 Task: Open a blank sheet, save the file as _x000D_
Pablo.doc Insert a picture of '_x000D_
Pablo Picasso'with name   _x000D_
Pablo Picasso.png  Change shape height to 4.5 select the picture, apply border and shading with setting Box, style Three thick line, color Dark Blue and width 1 pt
Action: Key pressed ctrl+N
Screenshot: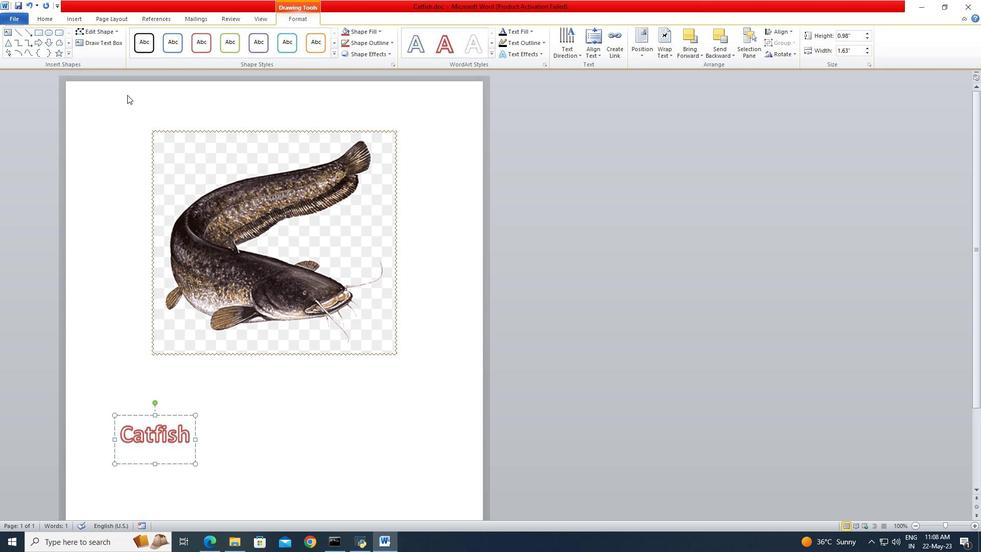 
Action: Mouse moved to (20, 21)
Screenshot: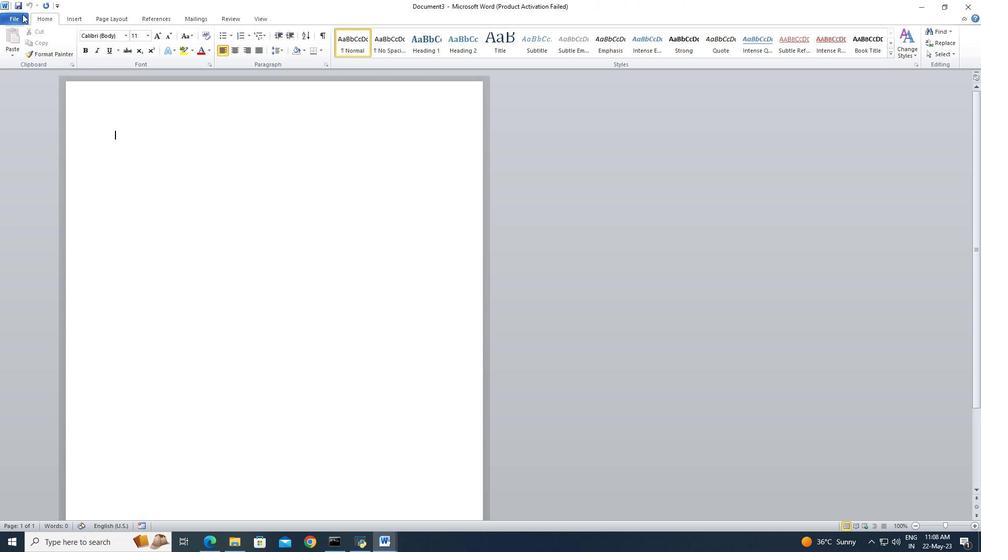 
Action: Mouse pressed left at (20, 21)
Screenshot: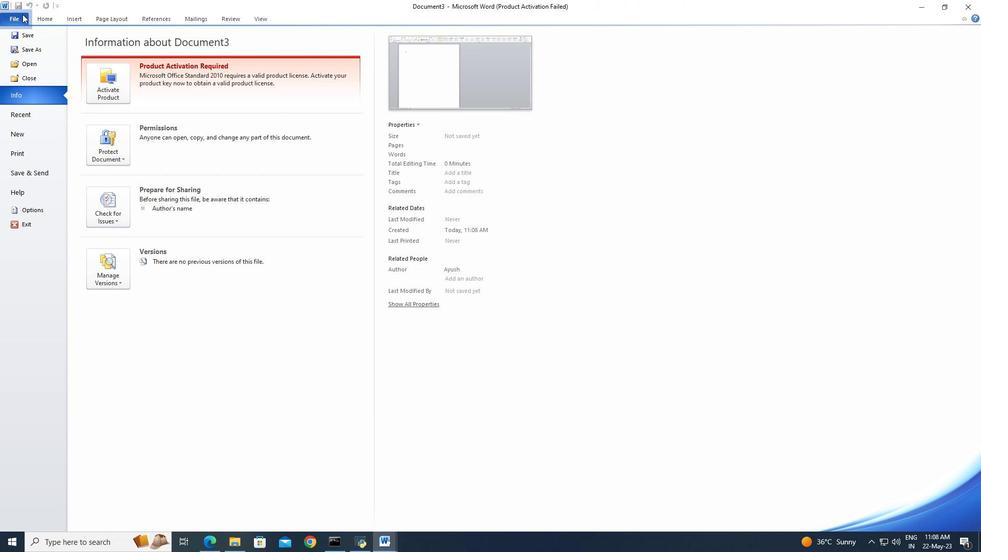 
Action: Mouse moved to (26, 50)
Screenshot: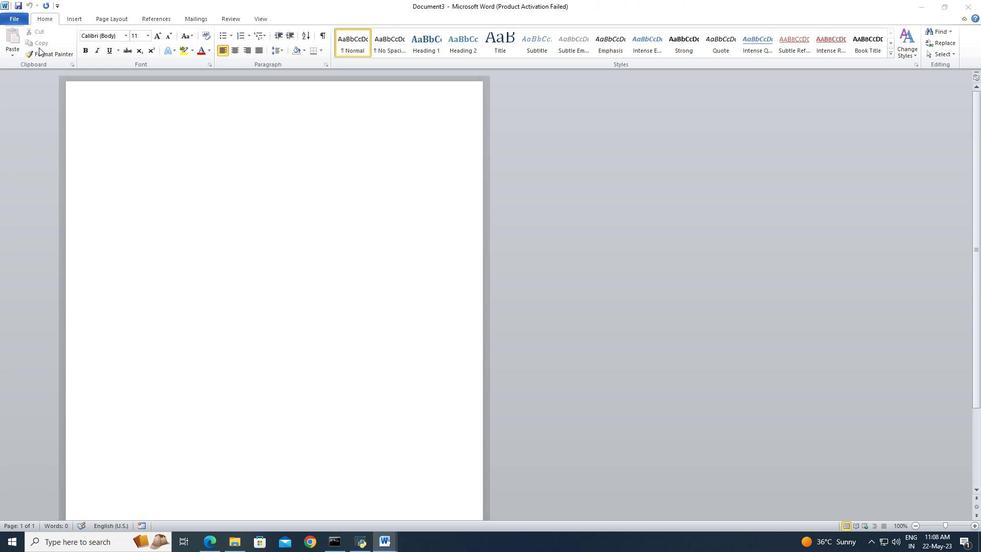 
Action: Mouse pressed left at (26, 50)
Screenshot: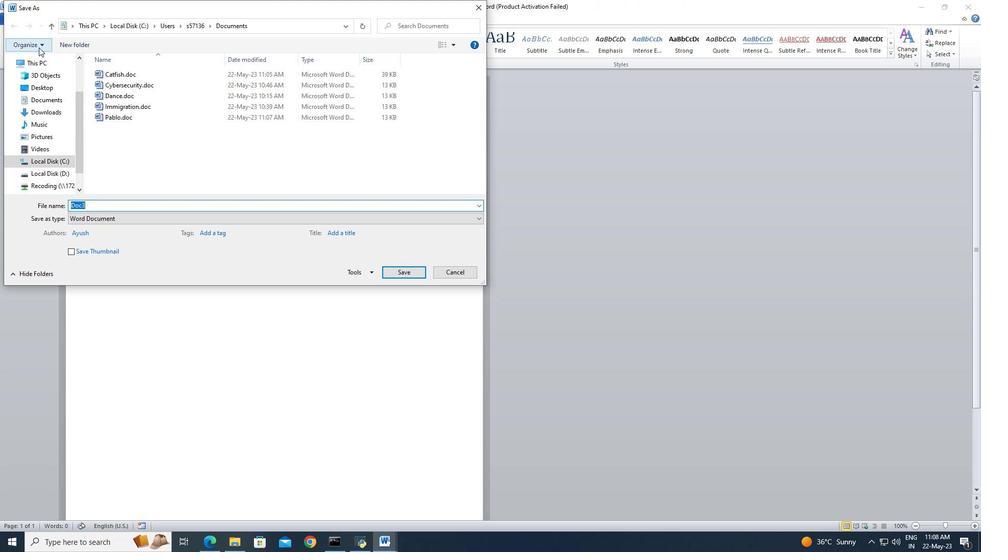 
Action: Key pressed <Key.shift>Pablo.doc
Screenshot: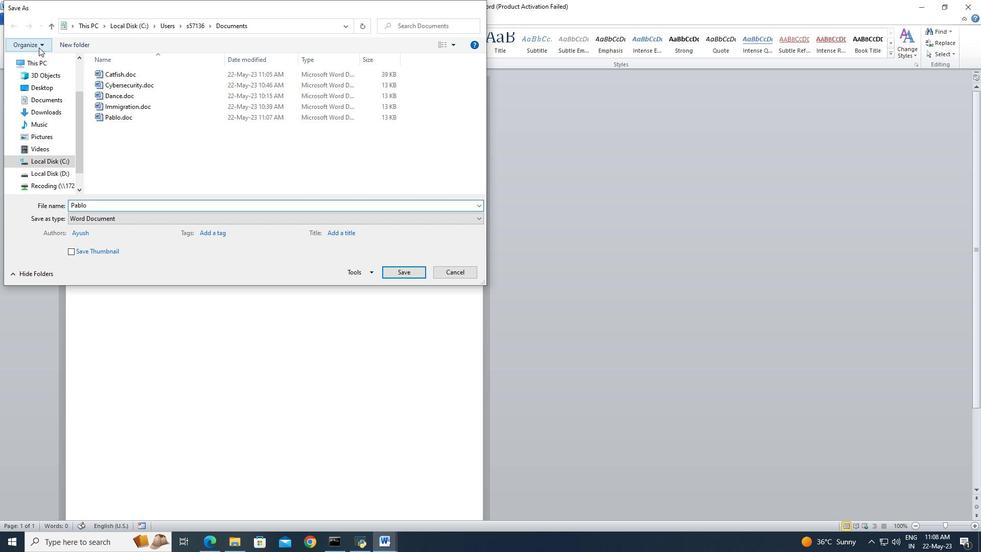 
Action: Mouse moved to (406, 276)
Screenshot: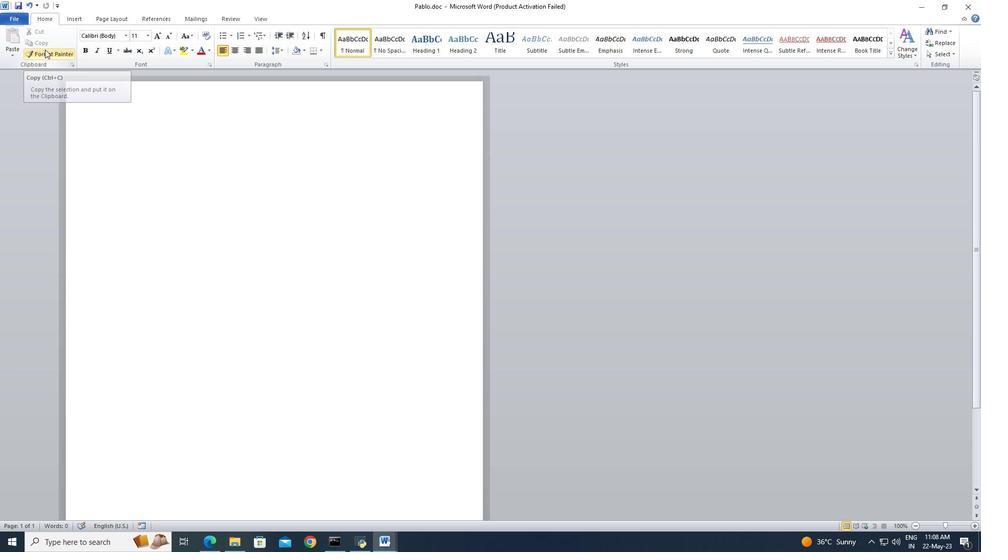 
Action: Mouse pressed left at (406, 276)
Screenshot: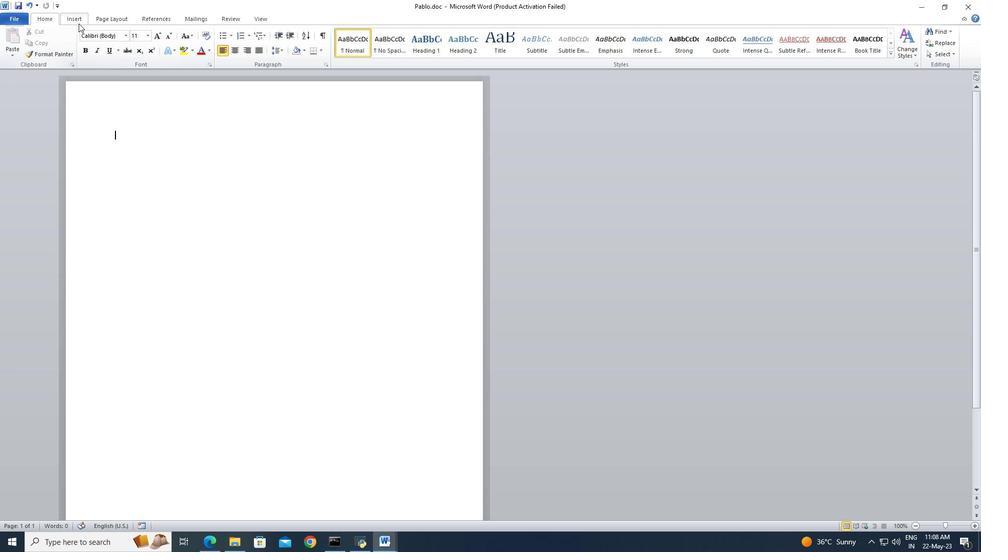 
Action: Mouse moved to (77, 19)
Screenshot: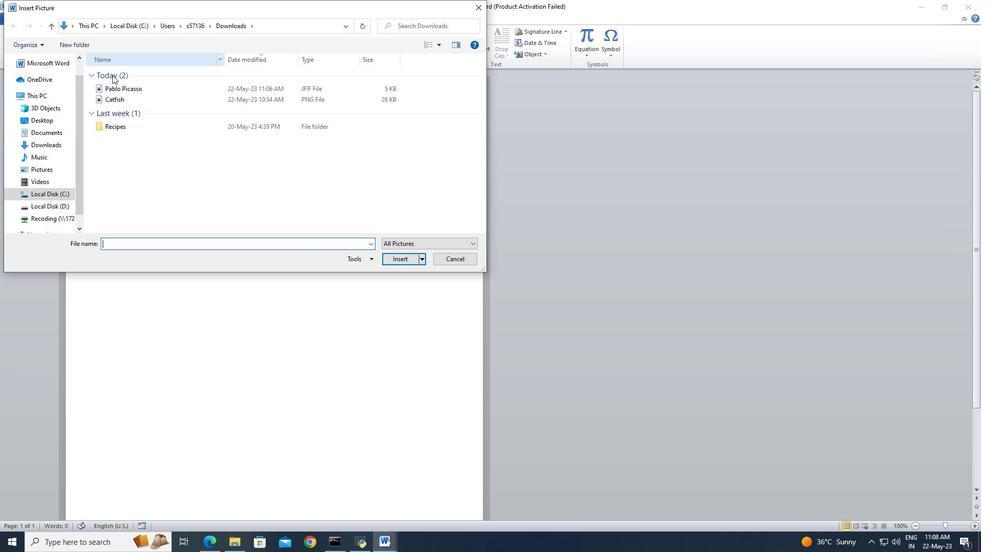 
Action: Mouse pressed left at (77, 19)
Screenshot: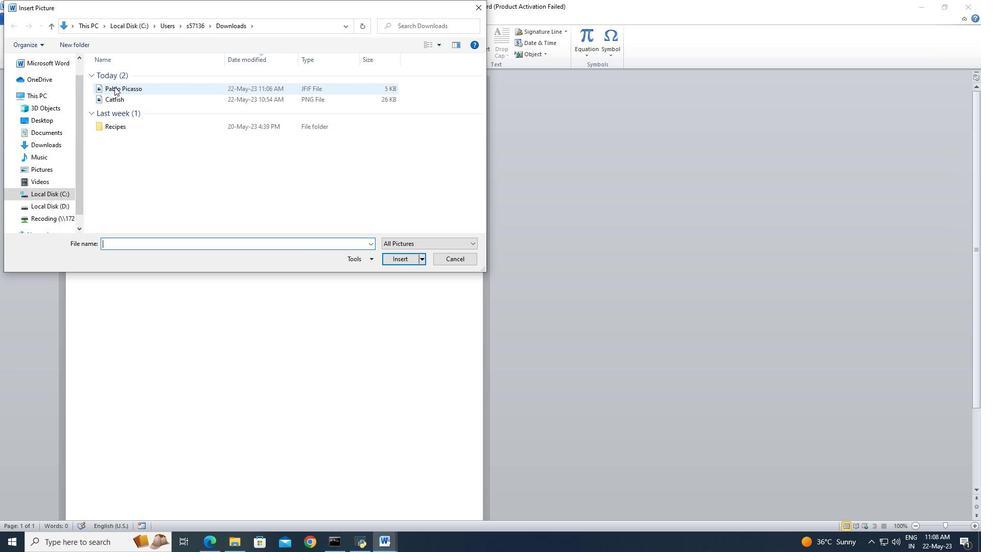 
Action: Mouse moved to (105, 51)
Screenshot: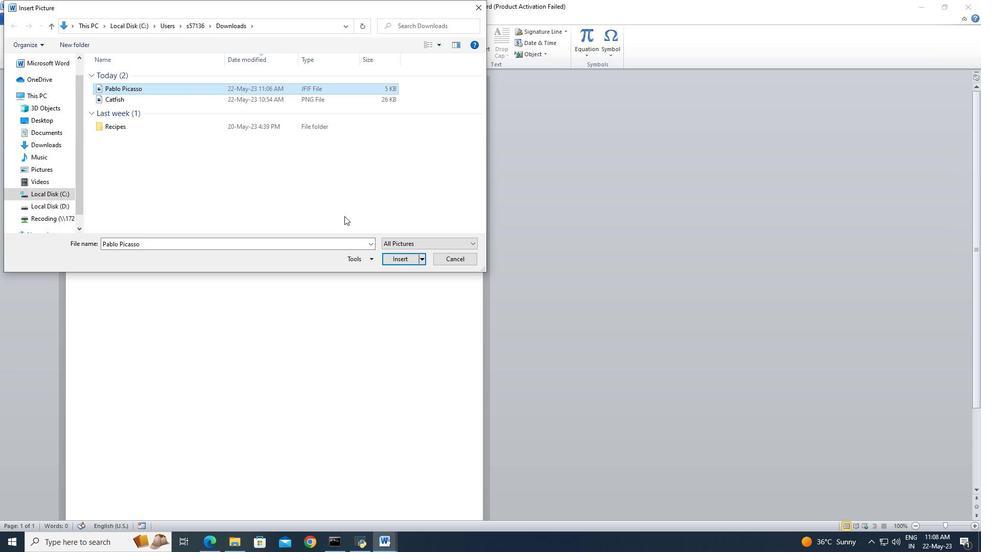 
Action: Mouse pressed left at (105, 51)
Screenshot: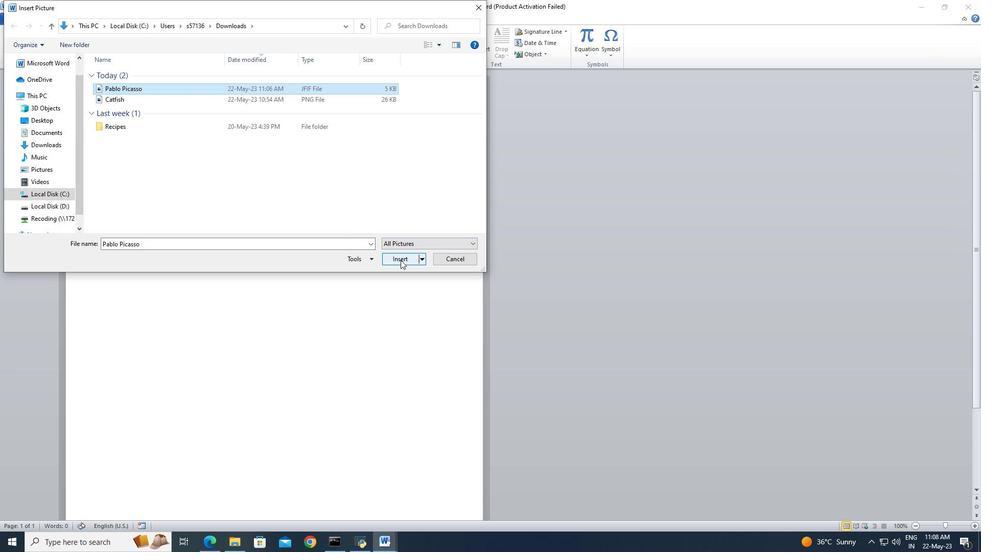 
Action: Mouse moved to (469, 260)
Screenshot: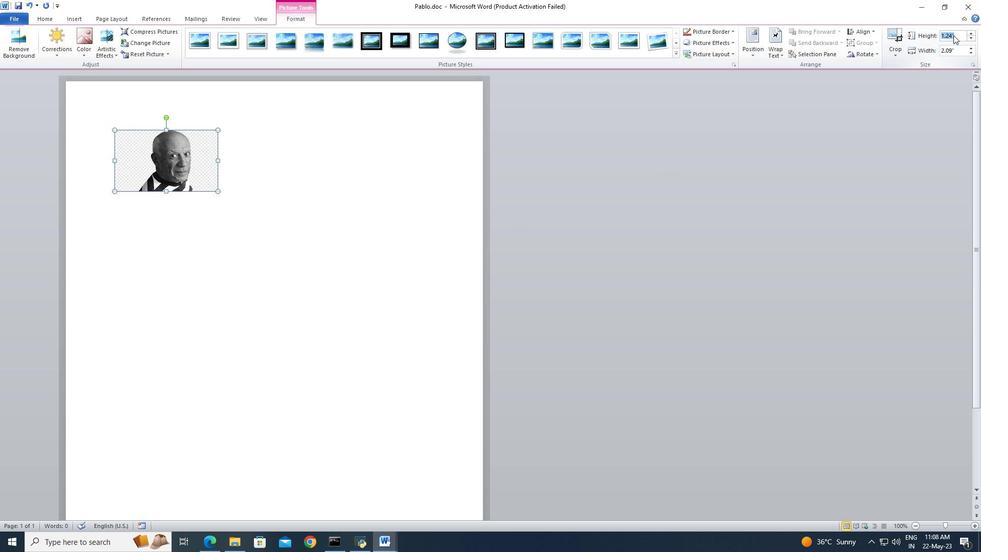 
Action: Mouse pressed left at (469, 260)
Screenshot: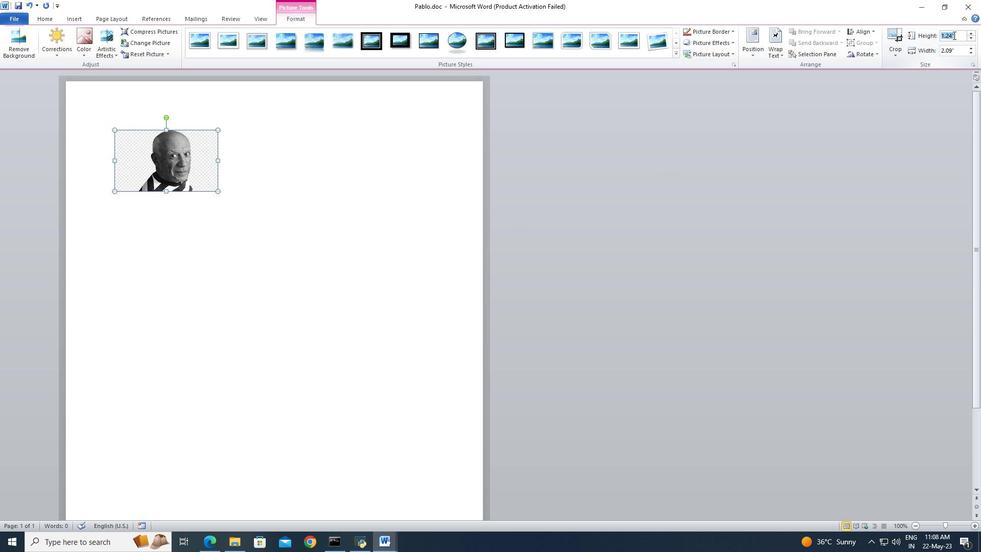 
Action: Mouse moved to (369, 228)
Screenshot: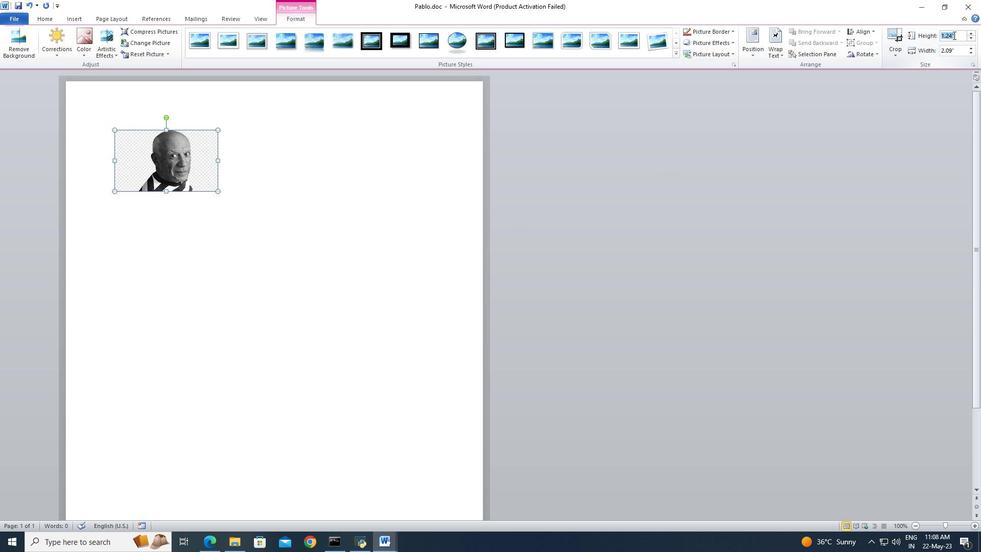 
Action: Key pressed ctrl+N
Screenshot: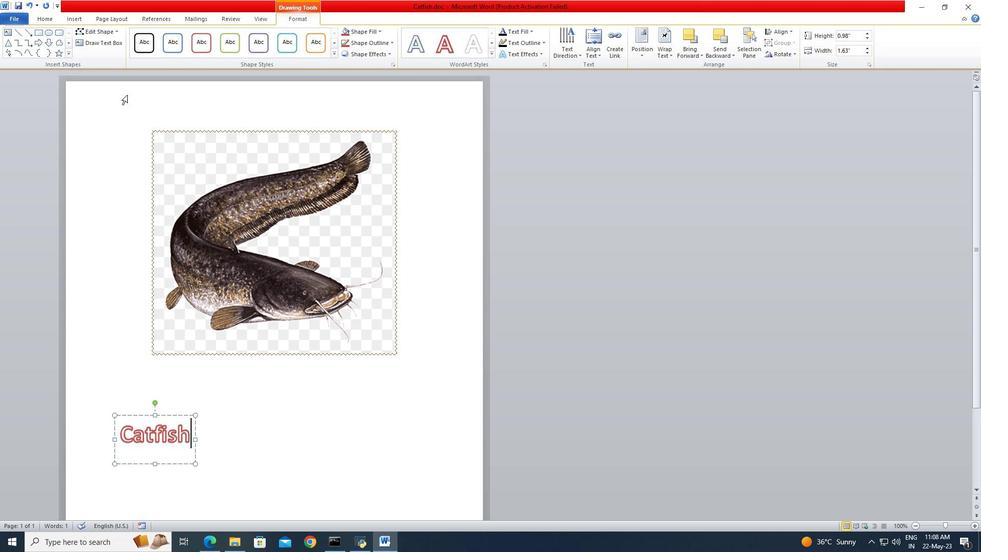 
Action: Mouse moved to (22, 14)
Screenshot: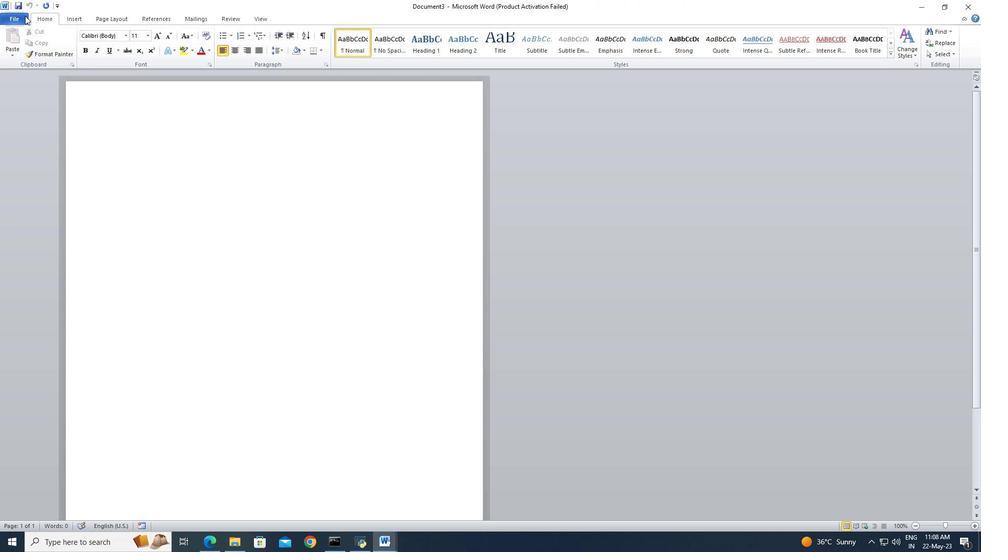 
Action: Mouse pressed left at (22, 14)
Screenshot: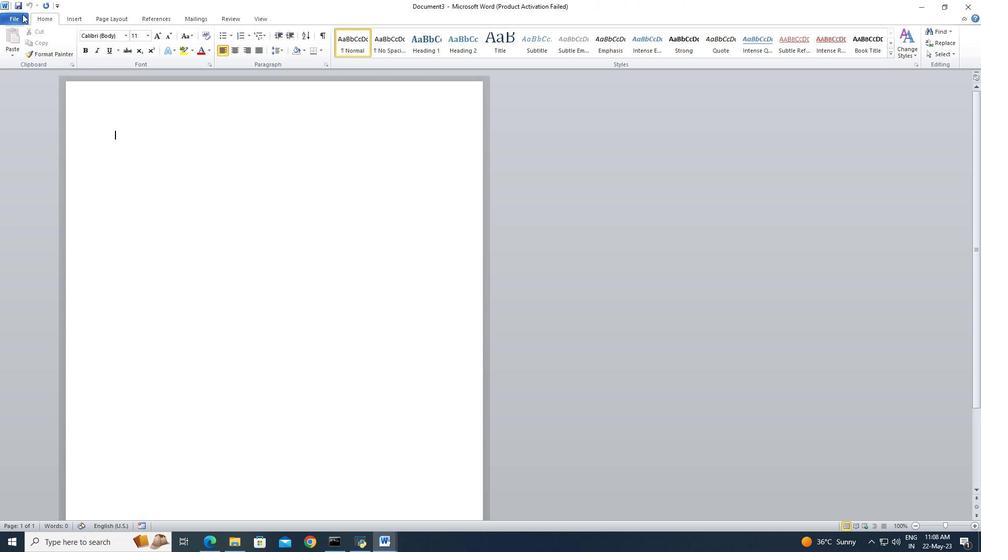 
Action: Mouse moved to (38, 47)
Screenshot: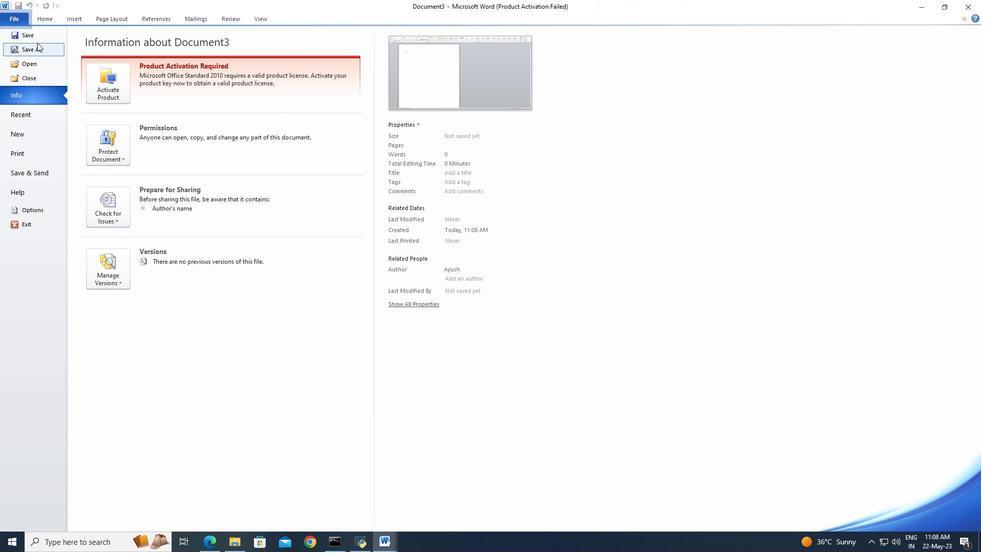 
Action: Mouse pressed left at (38, 47)
Screenshot: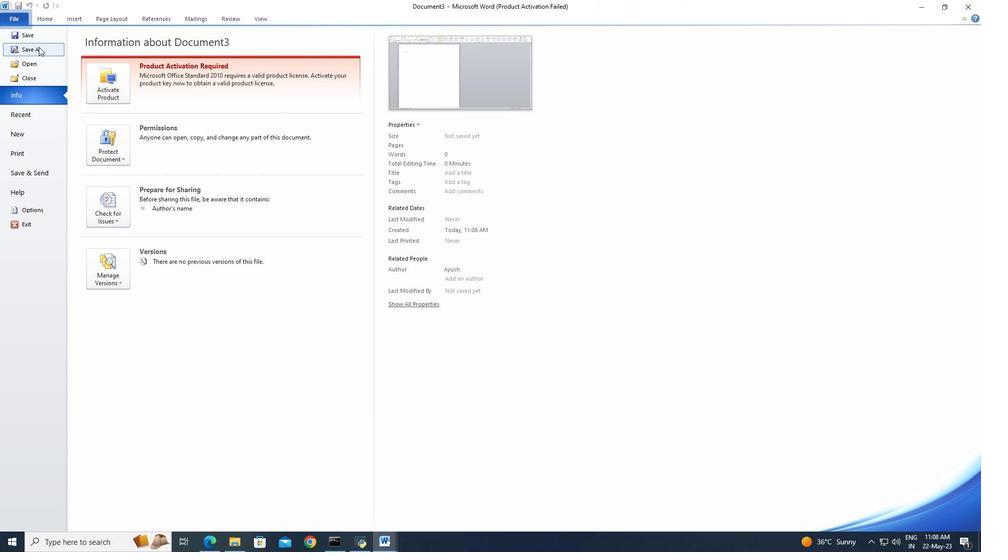
Action: Key pressed <Key.shift>Pablo.doc<Key.enter>
Screenshot: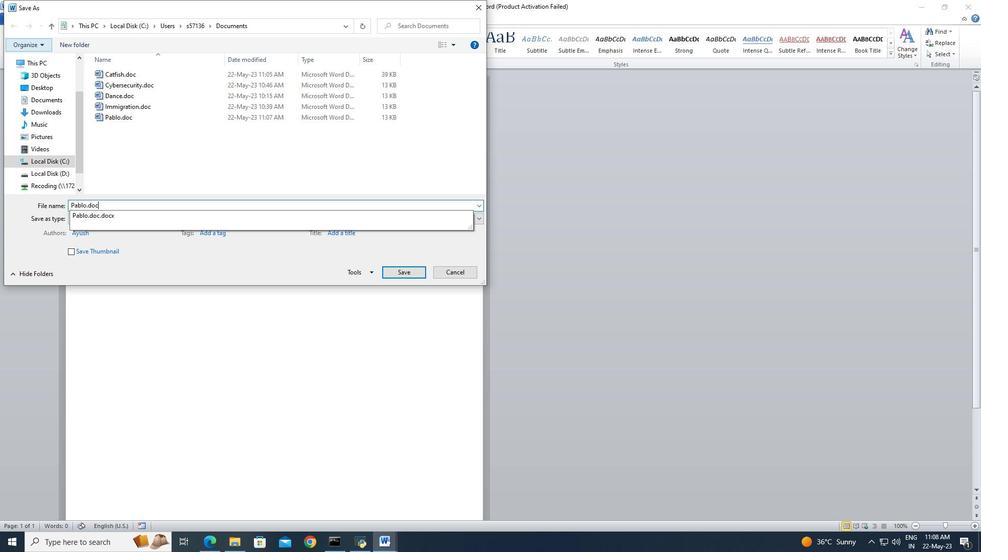 
Action: Mouse moved to (79, 17)
Screenshot: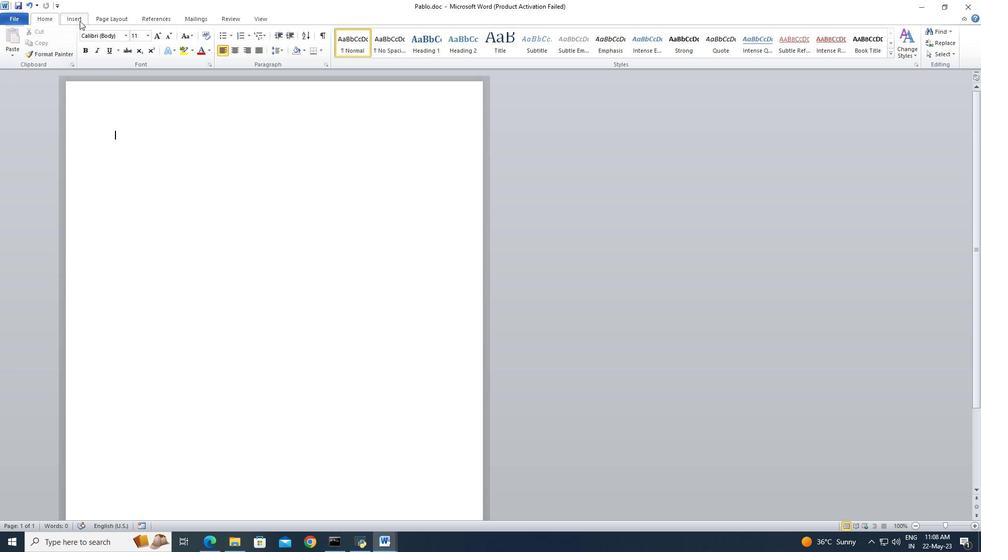 
Action: Mouse pressed left at (79, 17)
Screenshot: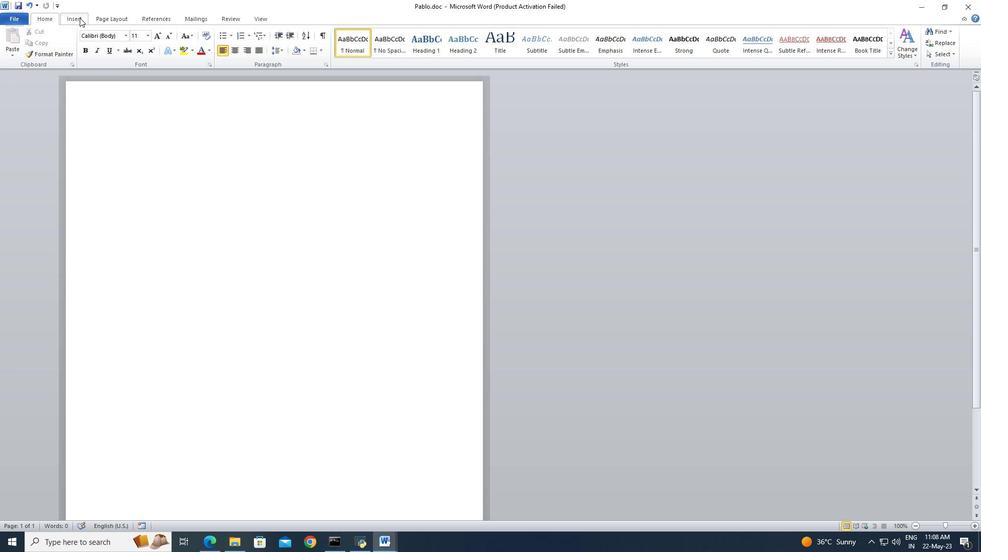 
Action: Mouse moved to (102, 44)
Screenshot: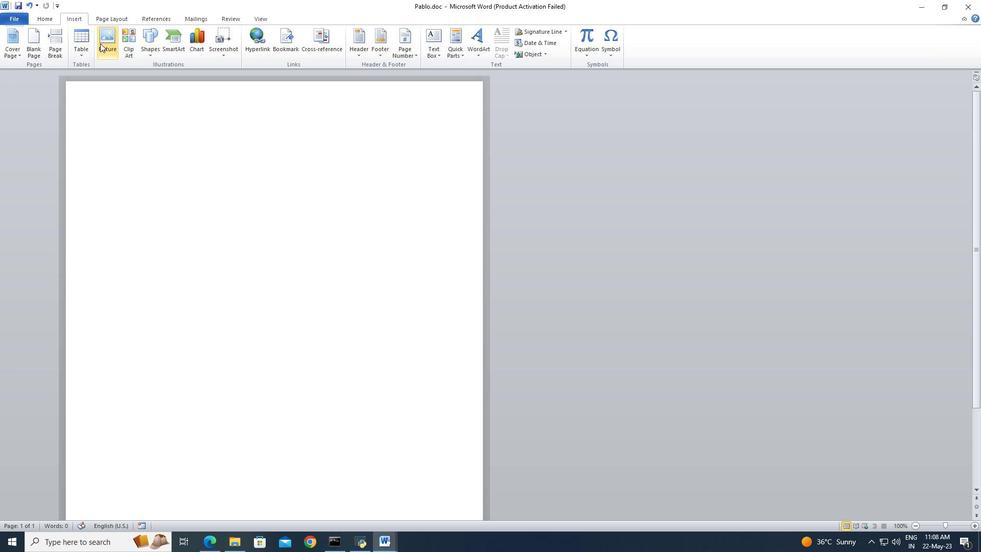 
Action: Mouse pressed left at (102, 44)
Screenshot: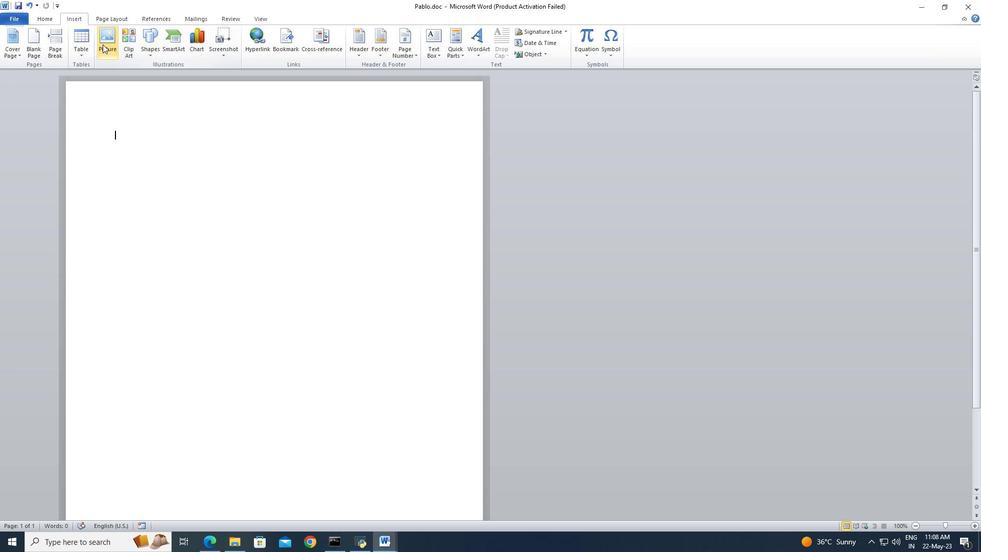 
Action: Mouse moved to (114, 86)
Screenshot: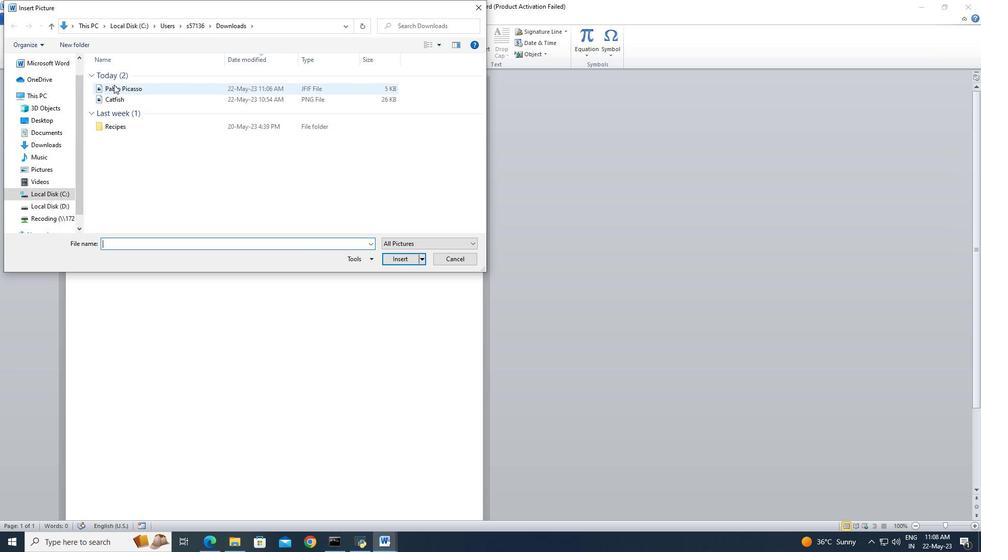 
Action: Mouse pressed left at (114, 86)
Screenshot: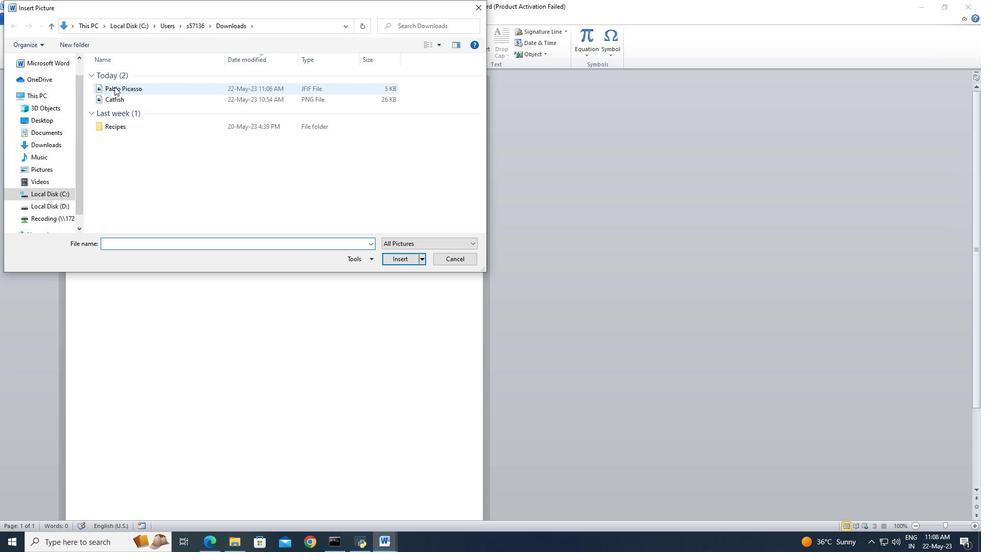 
Action: Mouse moved to (403, 261)
Screenshot: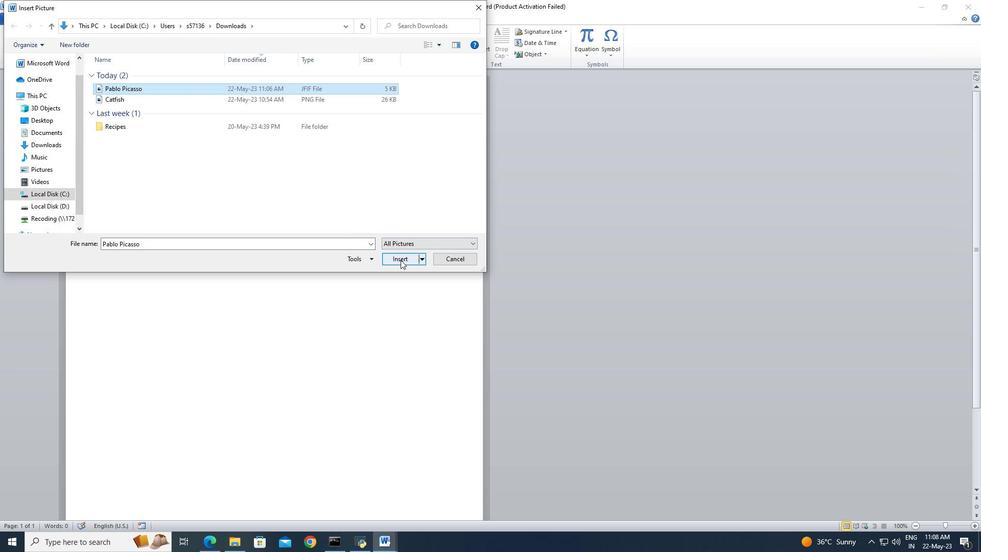 
Action: Mouse pressed left at (403, 261)
Screenshot: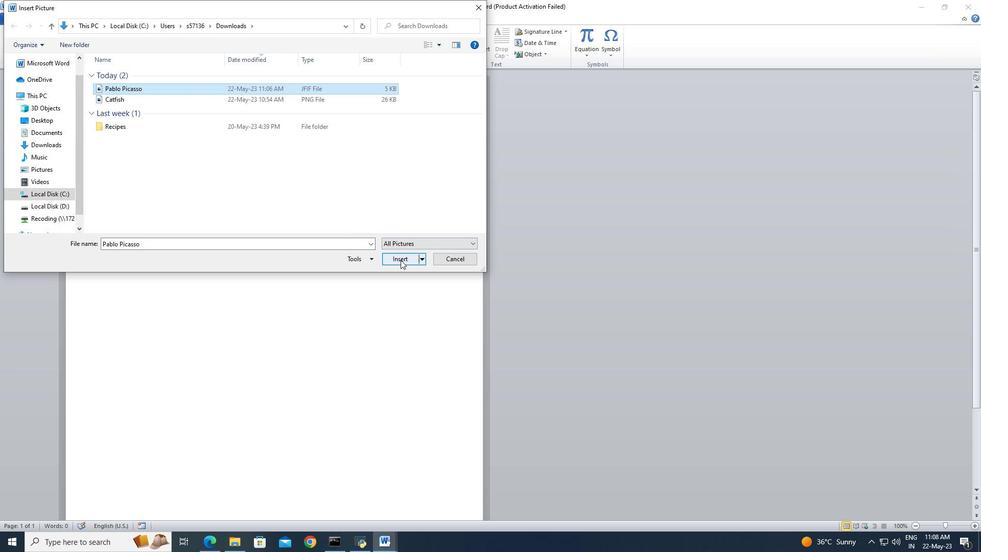 
Action: Mouse moved to (954, 35)
Screenshot: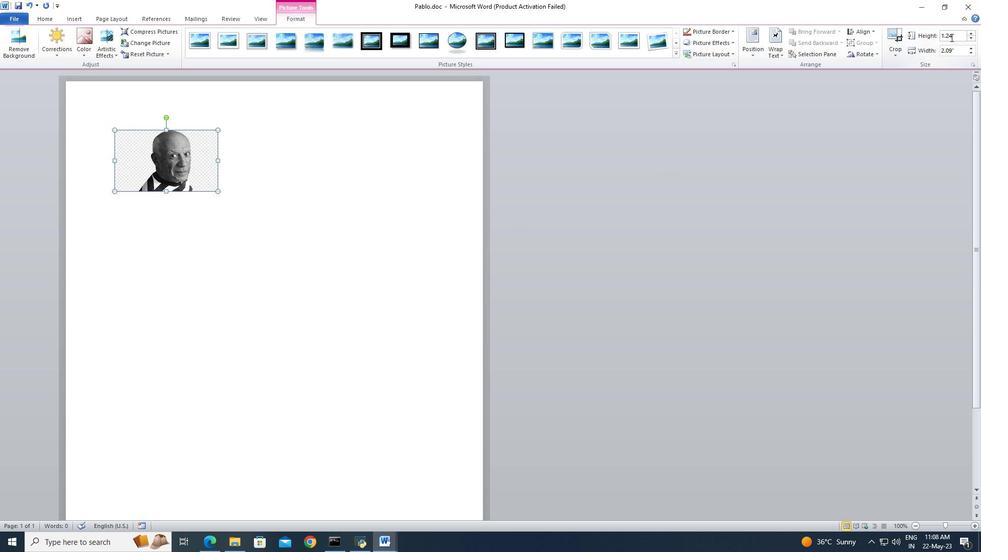 
Action: Mouse pressed left at (954, 35)
Screenshot: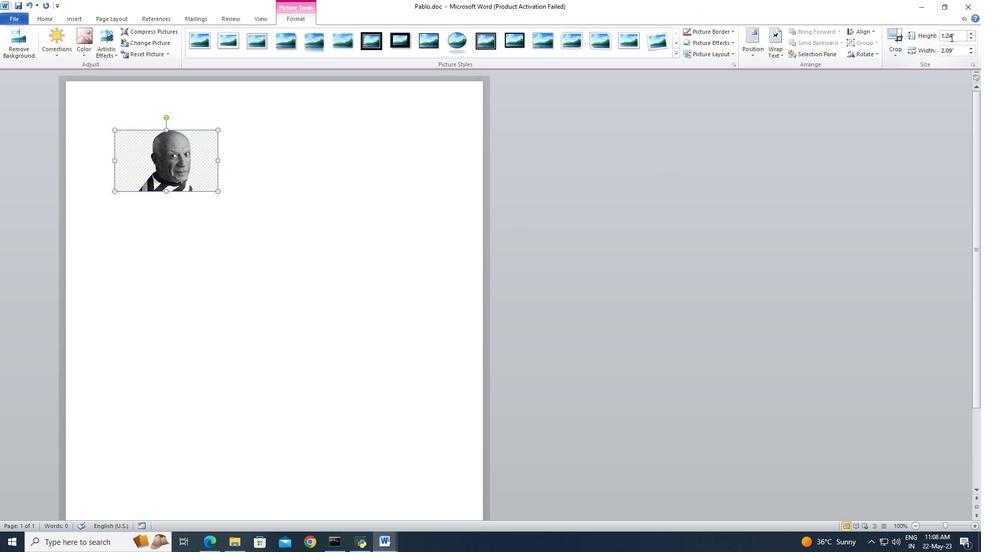 
Action: Mouse moved to (861, 16)
Screenshot: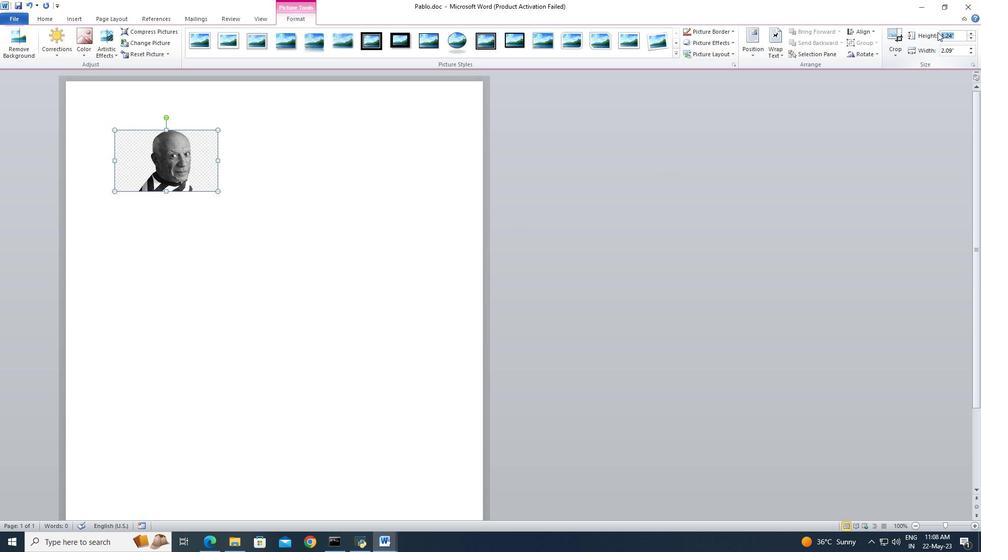 
Action: Key pressed 4.5<Key.enter>
Screenshot: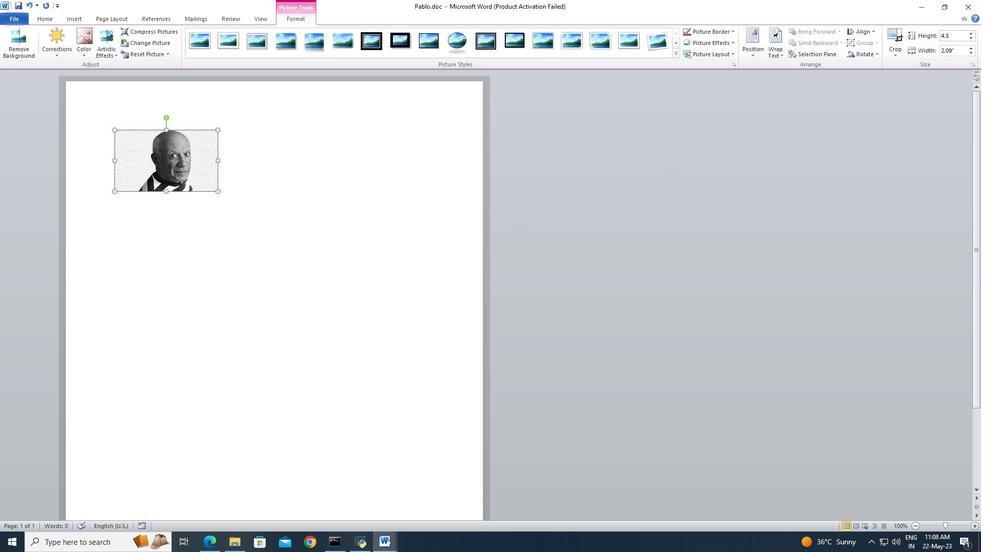 
Action: Mouse moved to (48, 15)
Screenshot: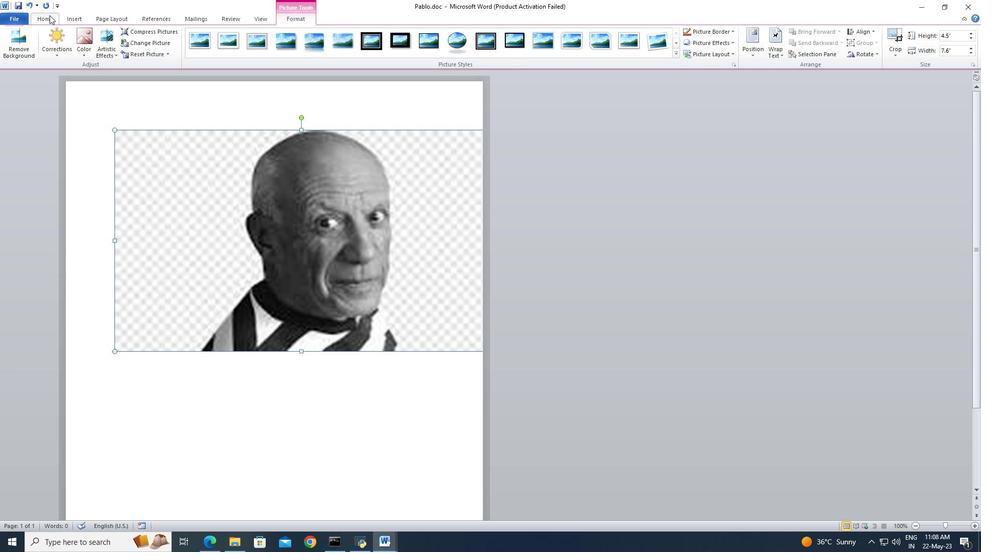 
Action: Mouse pressed left at (48, 15)
Screenshot: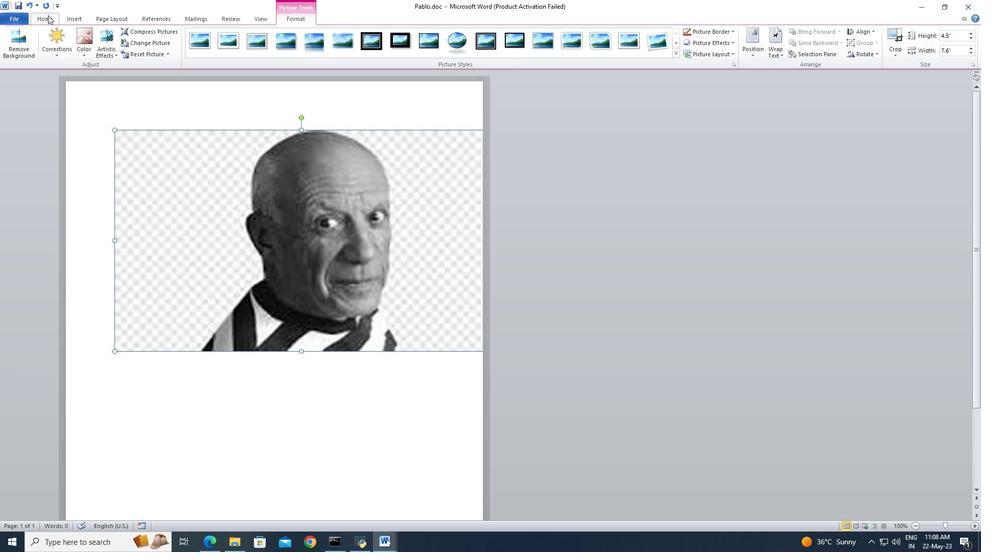 
Action: Mouse moved to (320, 54)
Screenshot: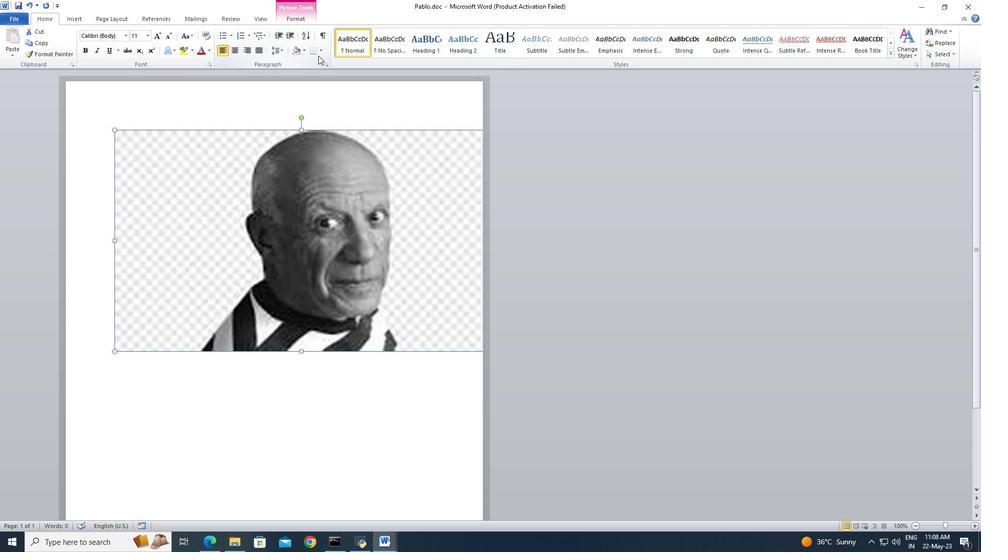 
Action: Mouse pressed left at (320, 54)
Screenshot: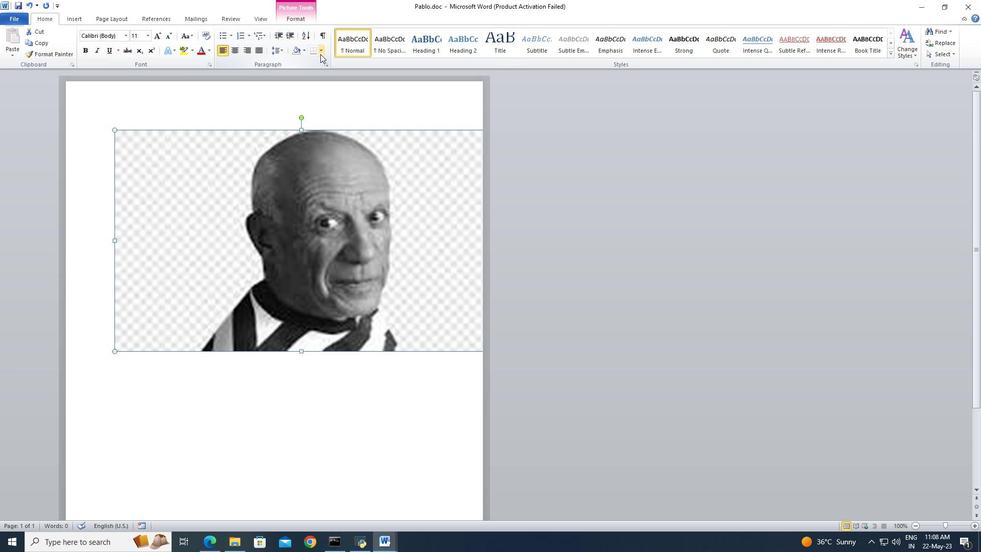 
Action: Mouse moved to (350, 238)
Screenshot: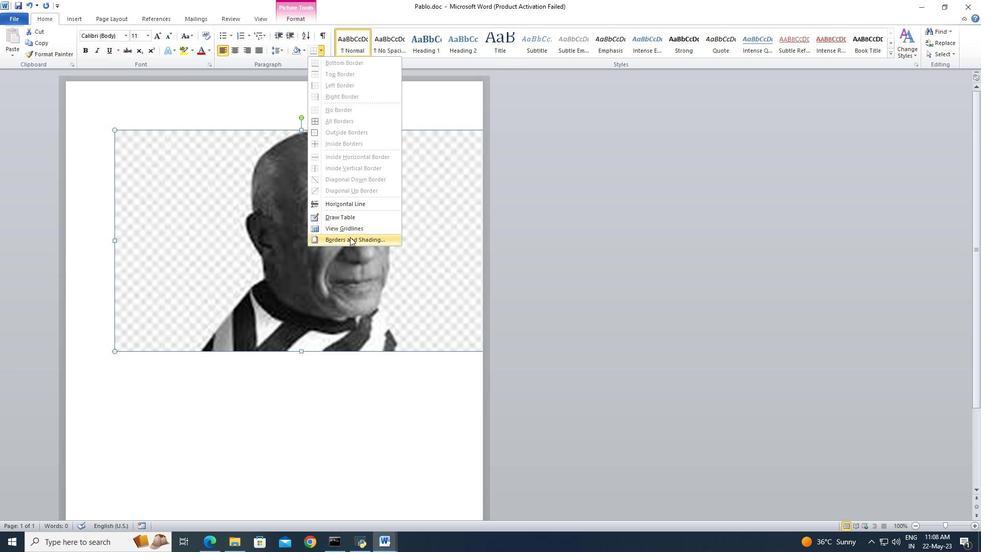
Action: Mouse pressed left at (350, 238)
Screenshot: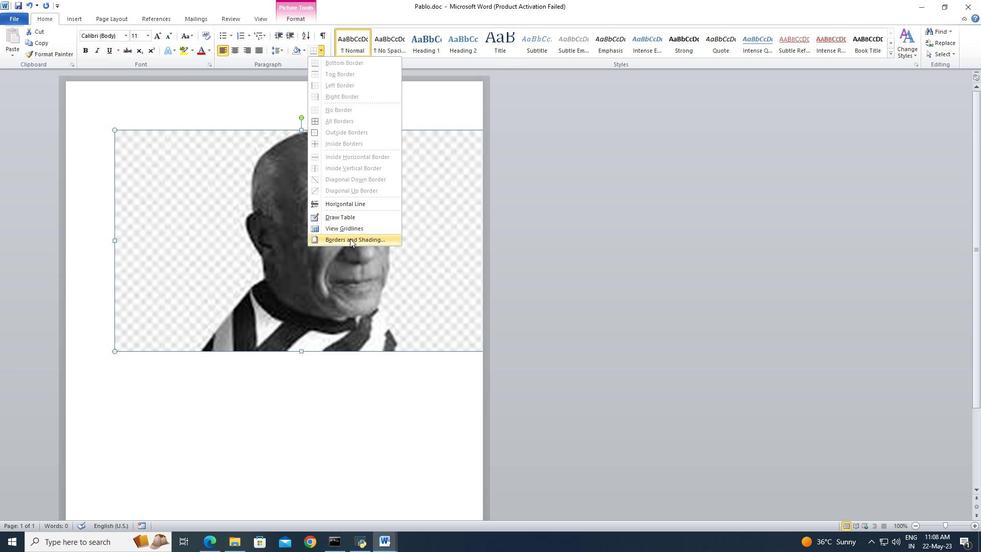 
Action: Mouse moved to (377, 232)
Screenshot: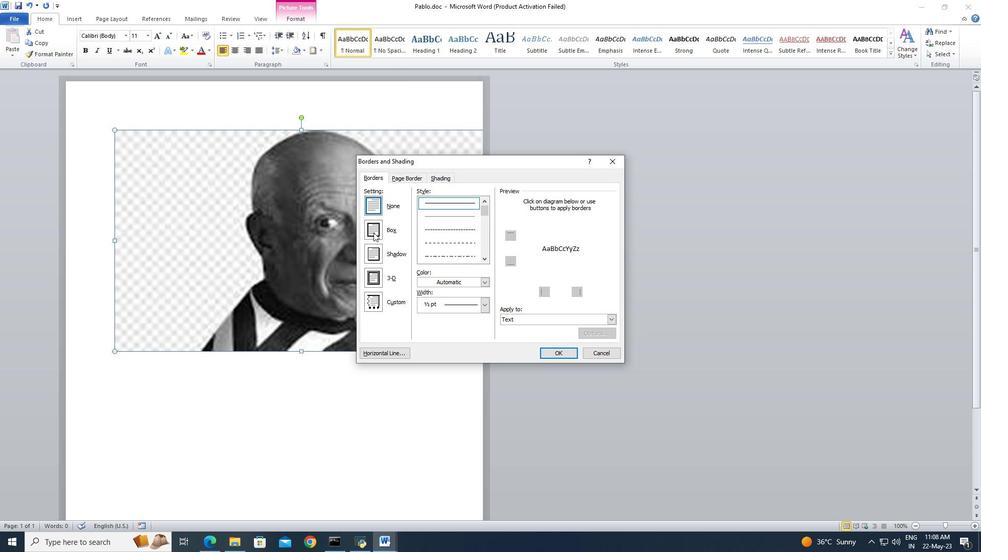 
Action: Mouse pressed left at (377, 232)
Screenshot: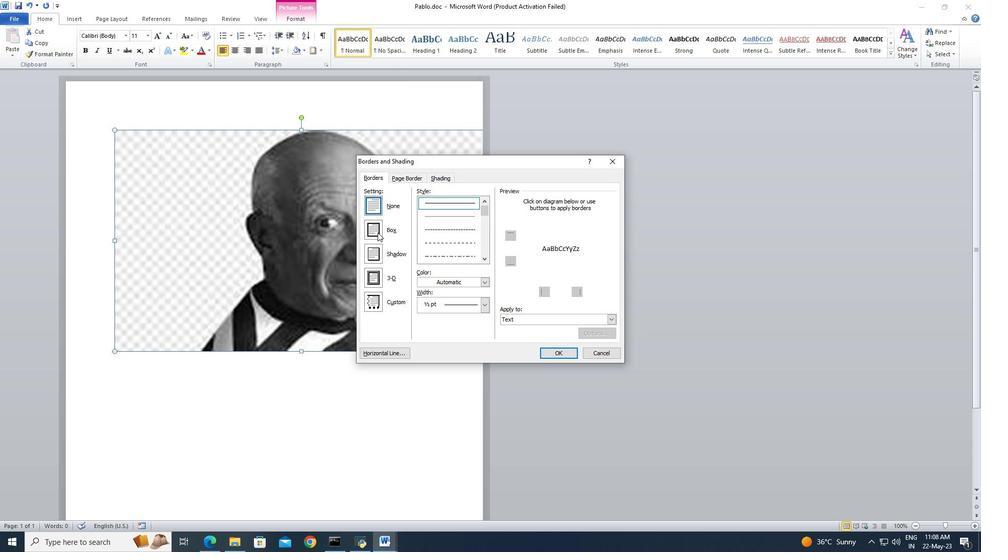 
Action: Mouse moved to (484, 213)
Screenshot: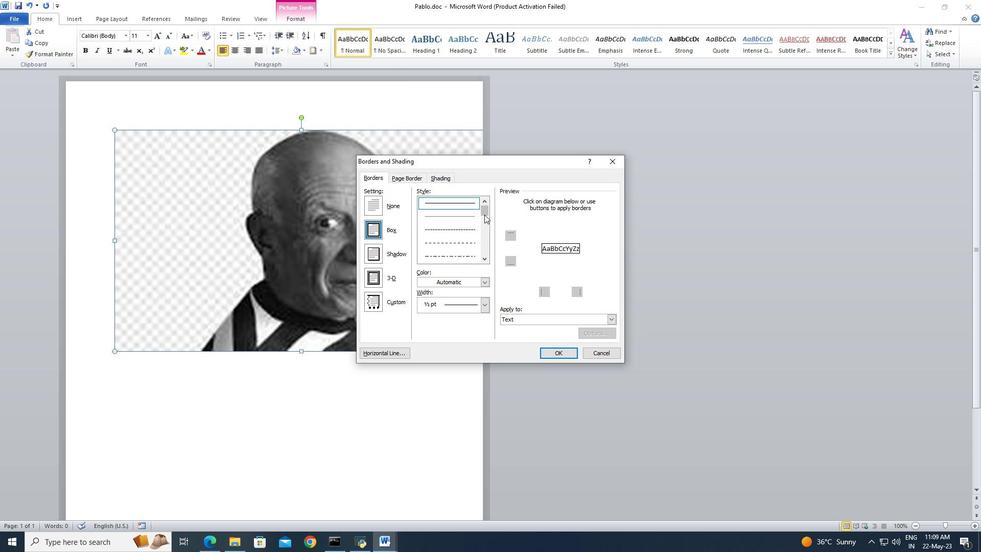 
Action: Mouse pressed left at (484, 213)
Screenshot: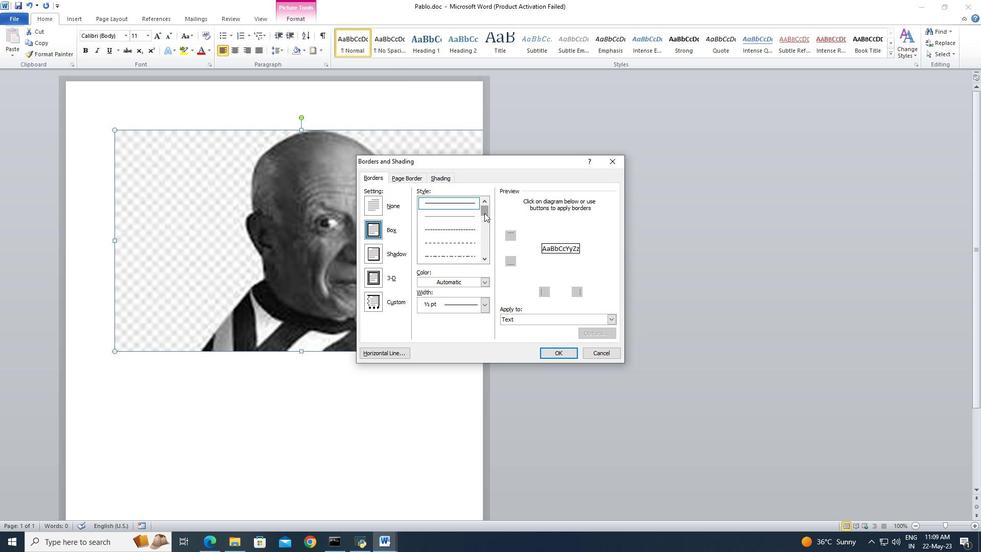 
Action: Mouse moved to (484, 234)
Screenshot: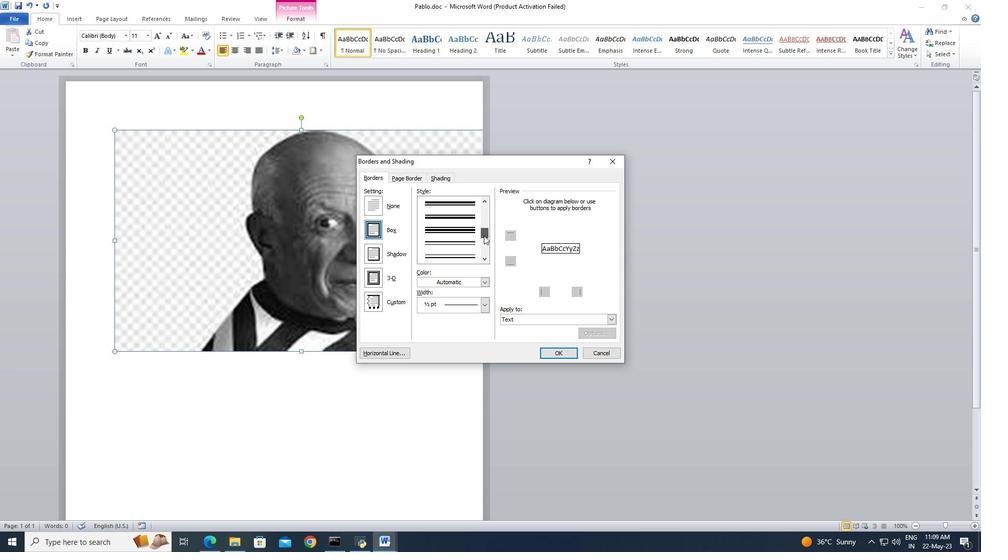 
Action: Mouse pressed left at (484, 234)
Screenshot: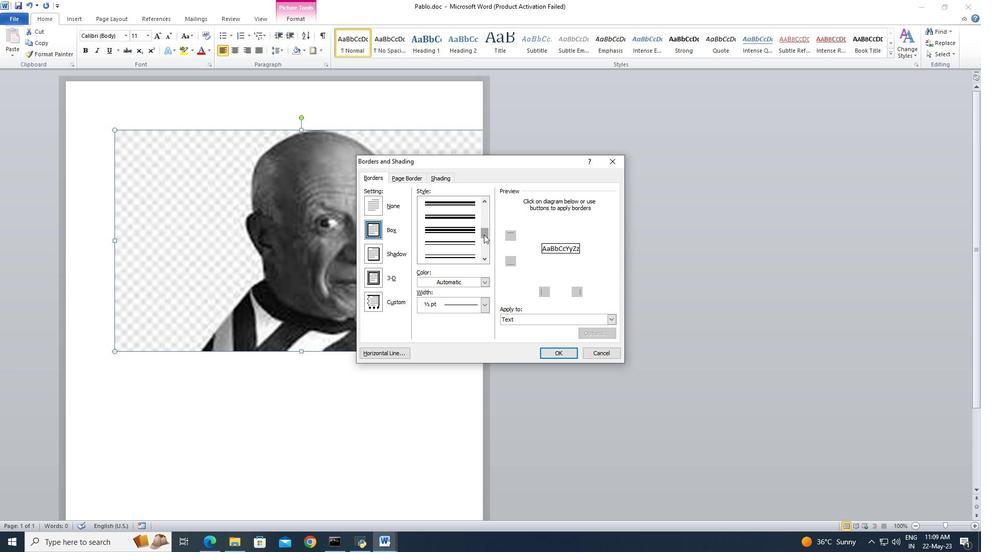 
Action: Mouse moved to (452, 216)
Screenshot: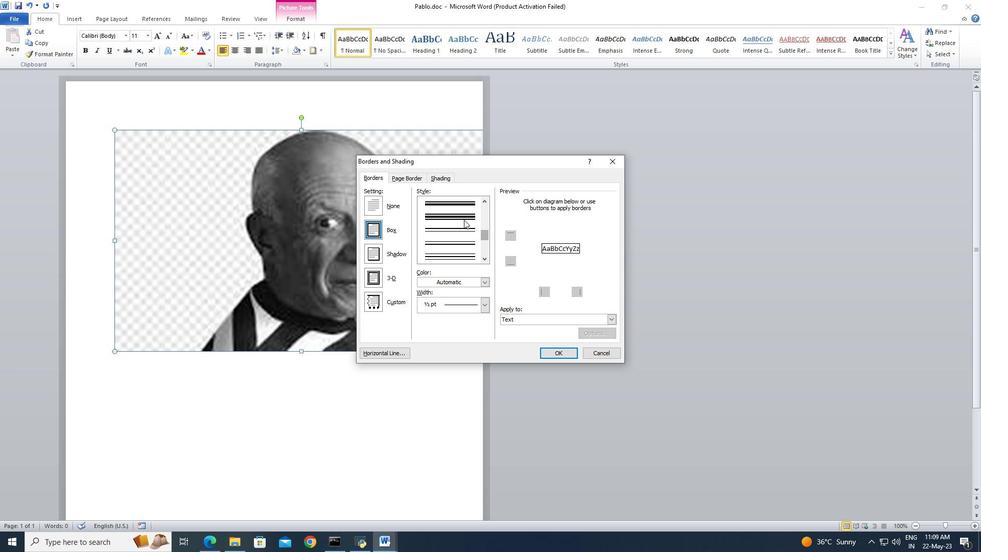 
Action: Mouse pressed left at (452, 216)
Screenshot: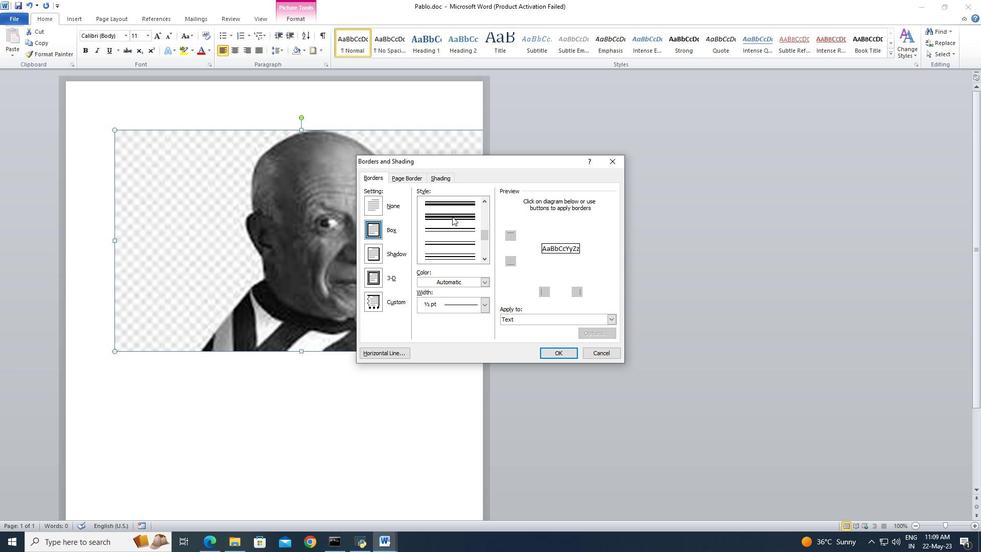 
Action: Mouse moved to (485, 283)
Screenshot: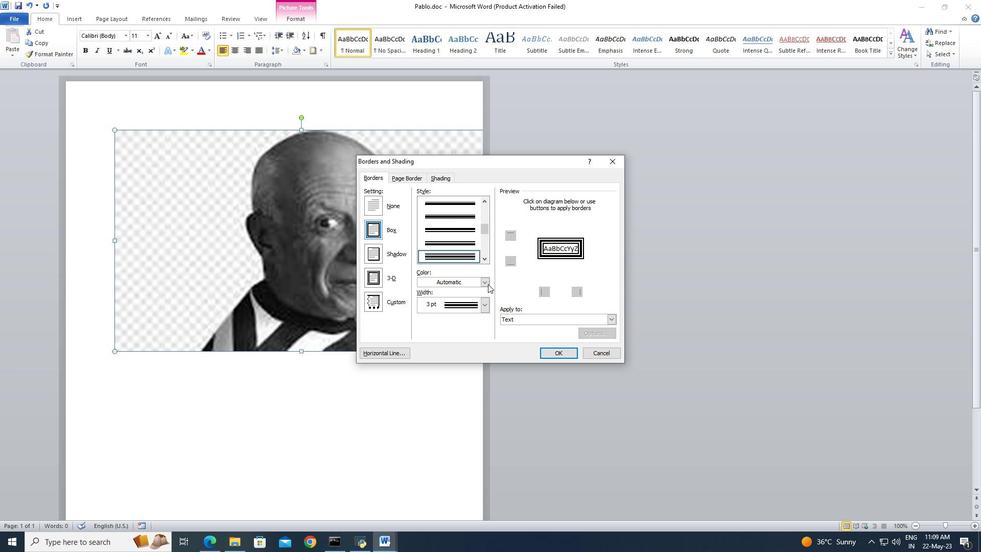 
Action: Mouse pressed left at (485, 283)
Screenshot: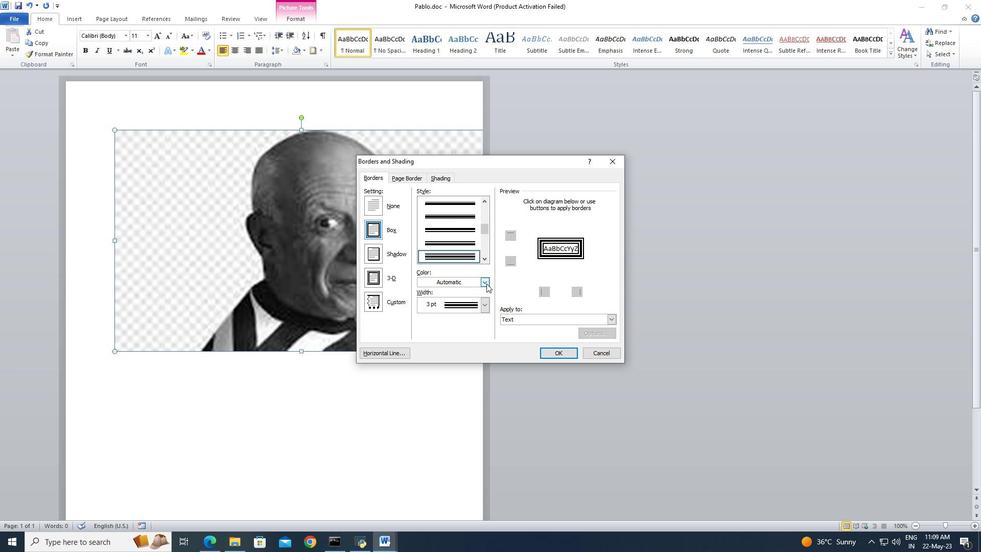 
Action: Mouse moved to (450, 341)
Screenshot: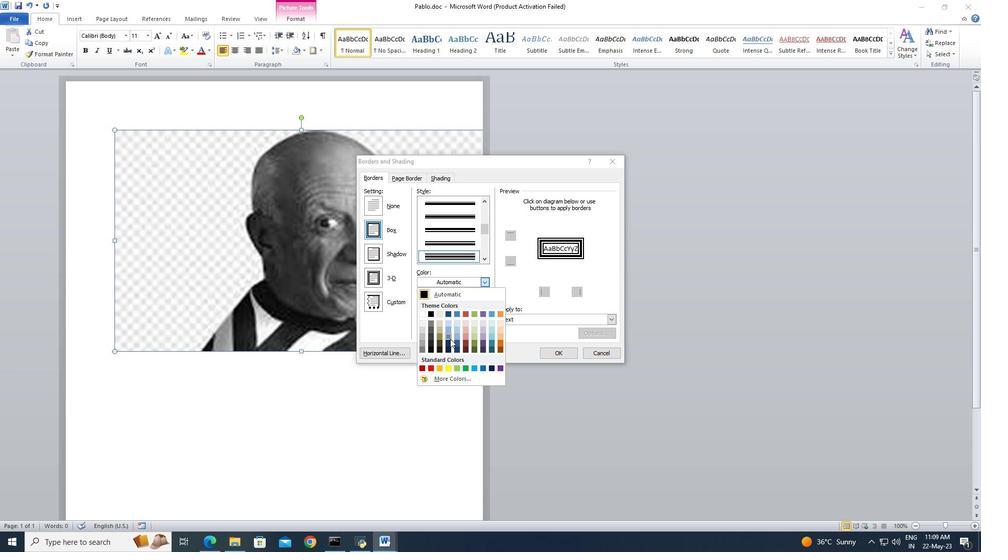 
Action: Mouse pressed left at (450, 341)
Screenshot: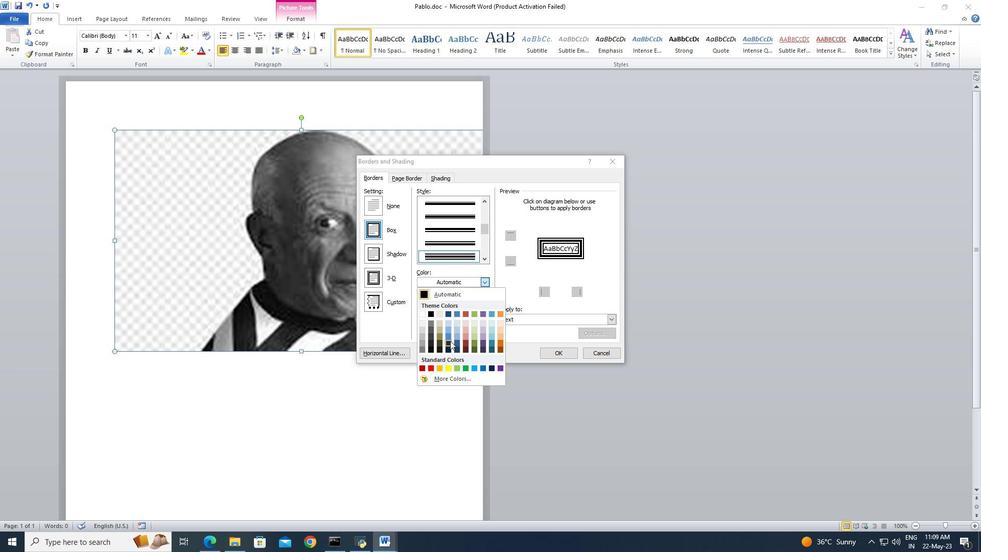 
Action: Mouse moved to (489, 304)
Screenshot: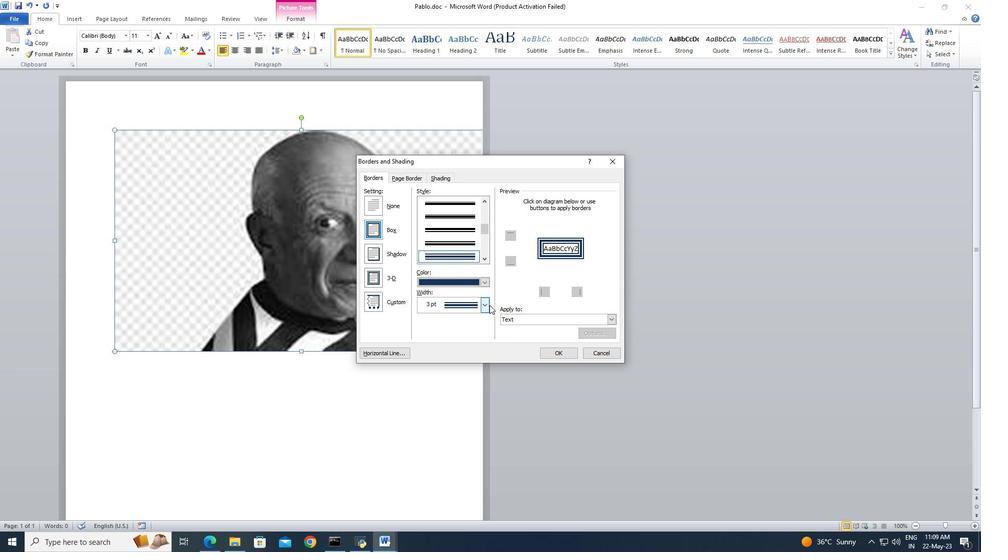 
Action: Mouse pressed left at (489, 304)
Screenshot: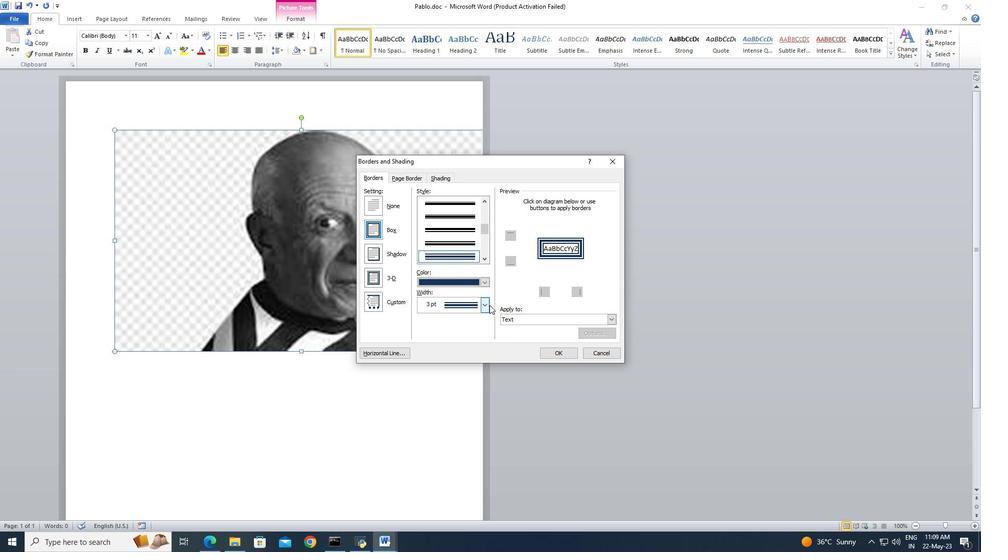 
Action: Mouse moved to (473, 367)
Screenshot: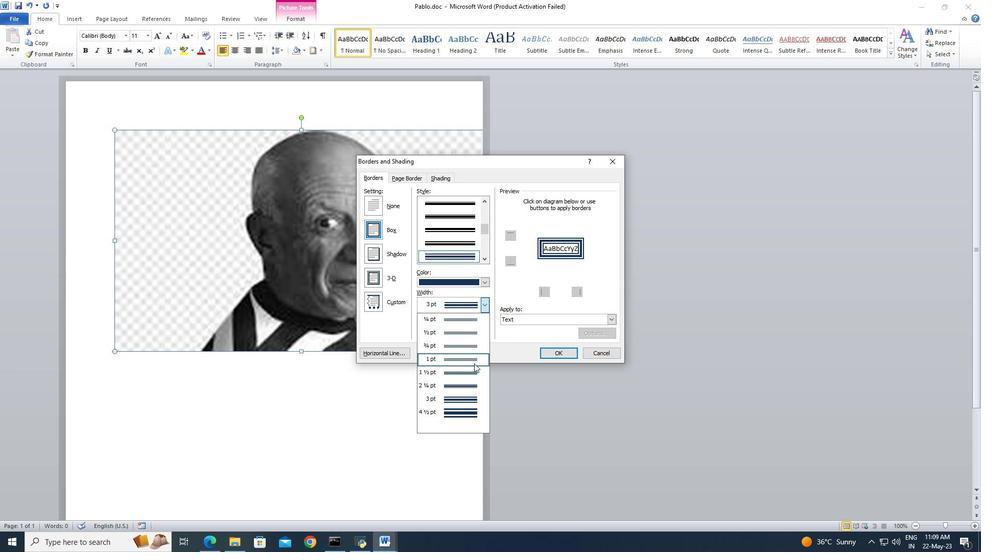 
Action: Mouse scrolled (473, 366) with delta (0, 0)
Screenshot: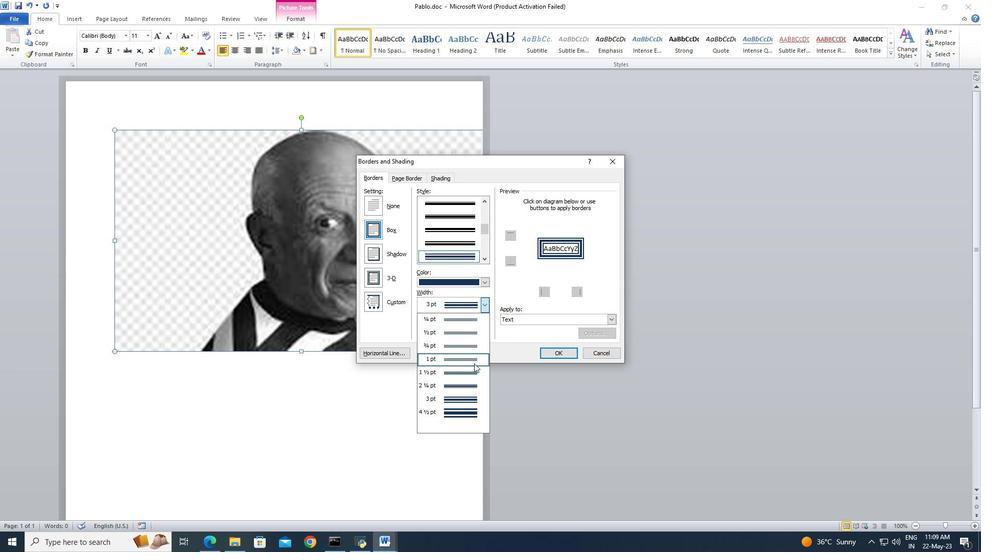 
Action: Mouse moved to (473, 369)
Screenshot: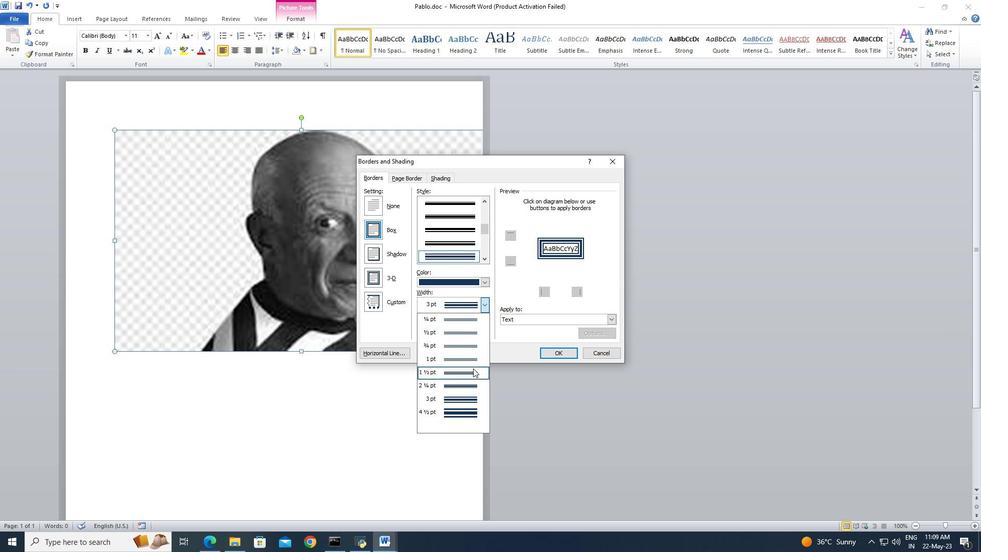 
Action: Mouse scrolled (473, 370) with delta (0, 0)
Screenshot: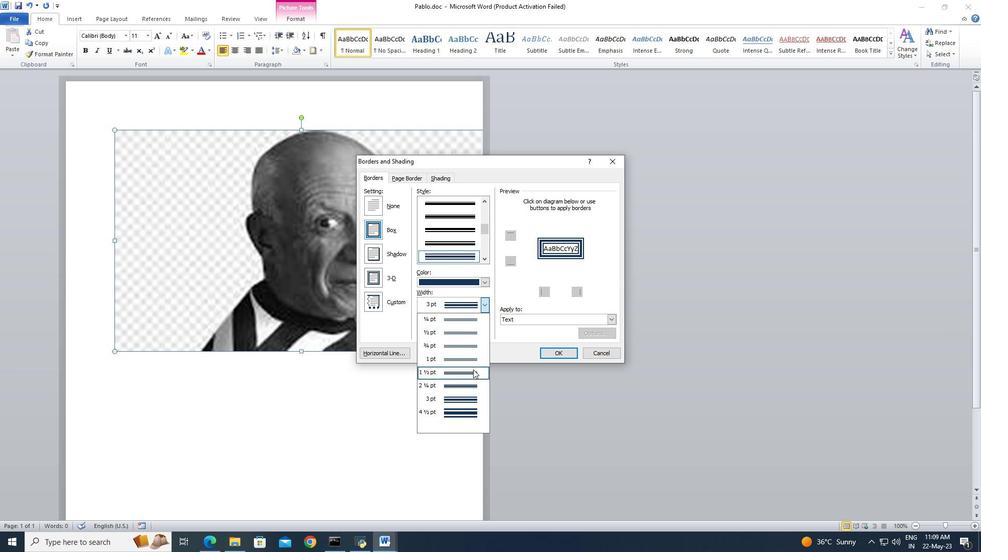 
Action: Mouse moved to (427, 304)
Screenshot: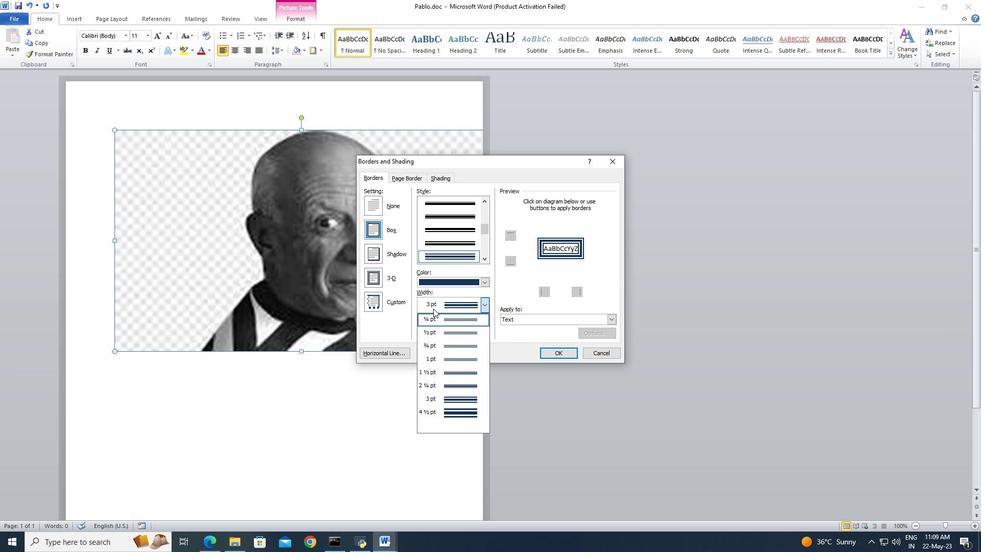 
Action: Mouse pressed left at (427, 304)
Screenshot: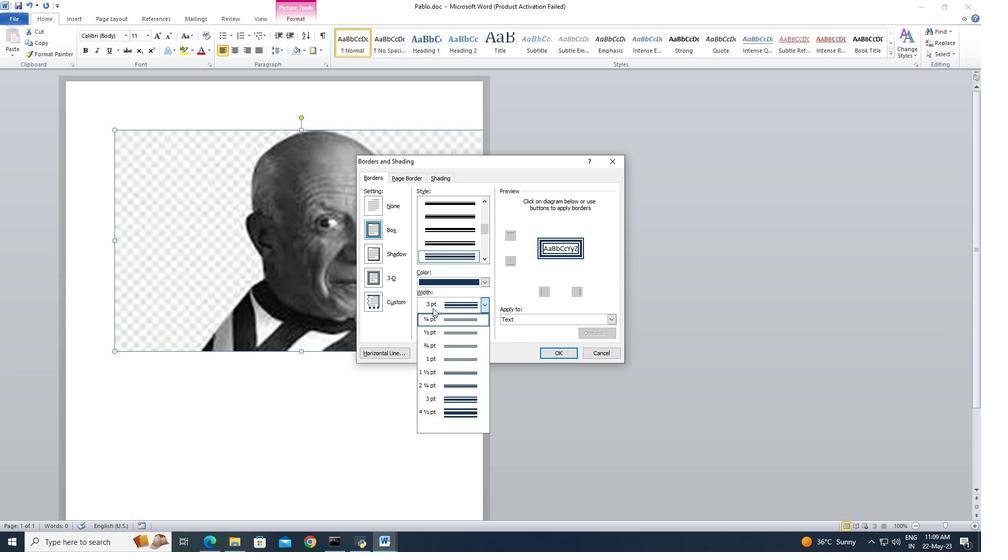 
Action: Mouse pressed left at (427, 304)
Screenshot: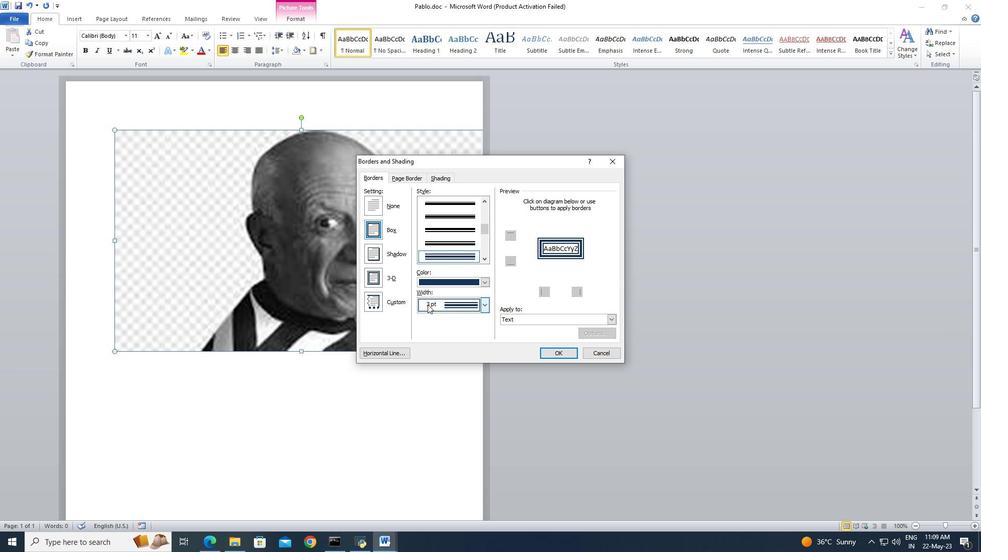 
Action: Mouse moved to (427, 304)
Screenshot: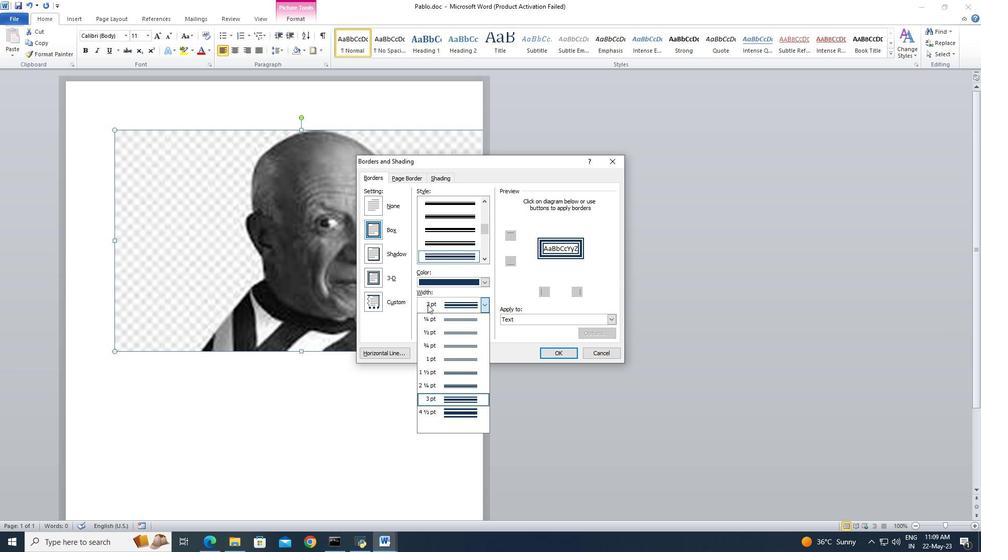 
Action: Mouse scrolled (427, 305) with delta (0, 0)
Screenshot: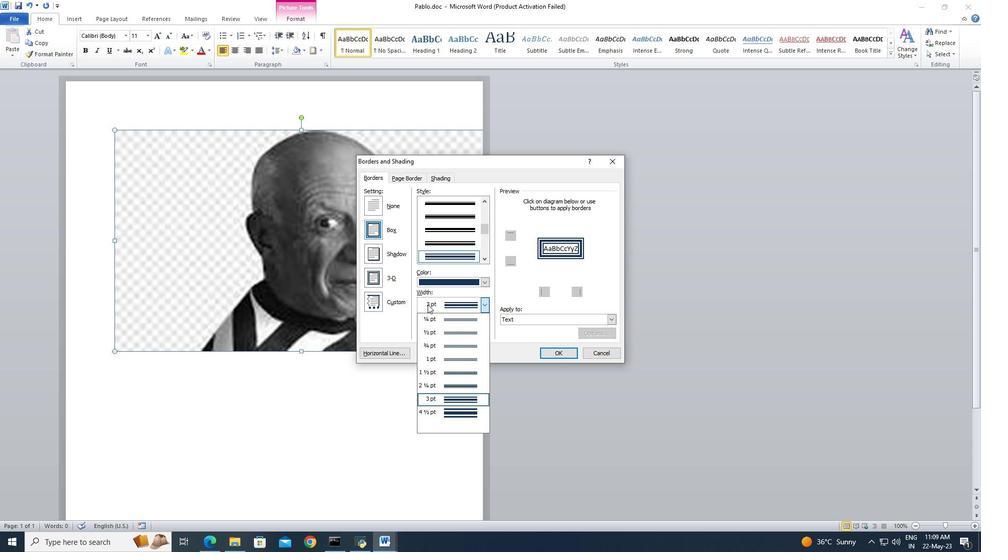 
Action: Mouse moved to (432, 356)
Screenshot: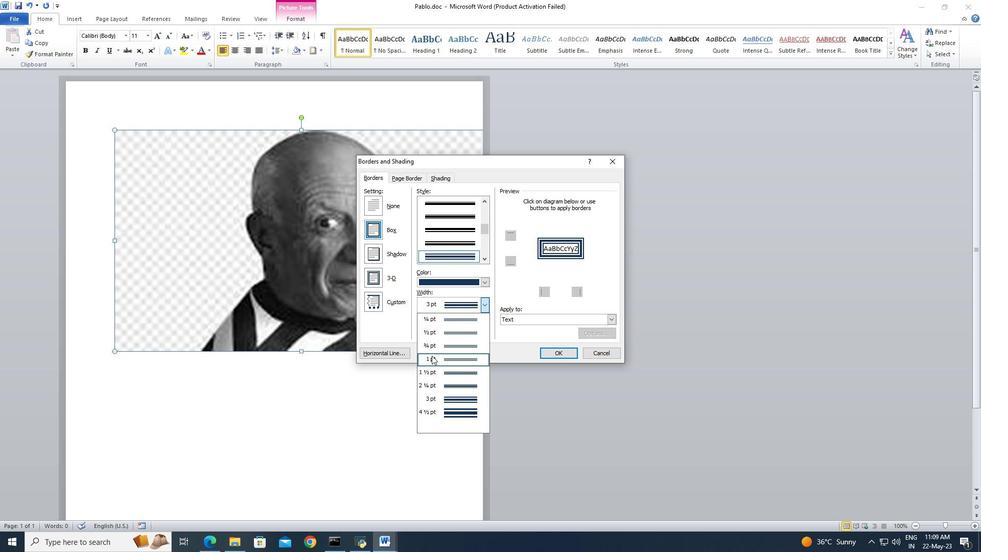 
Action: Mouse pressed left at (432, 356)
Screenshot: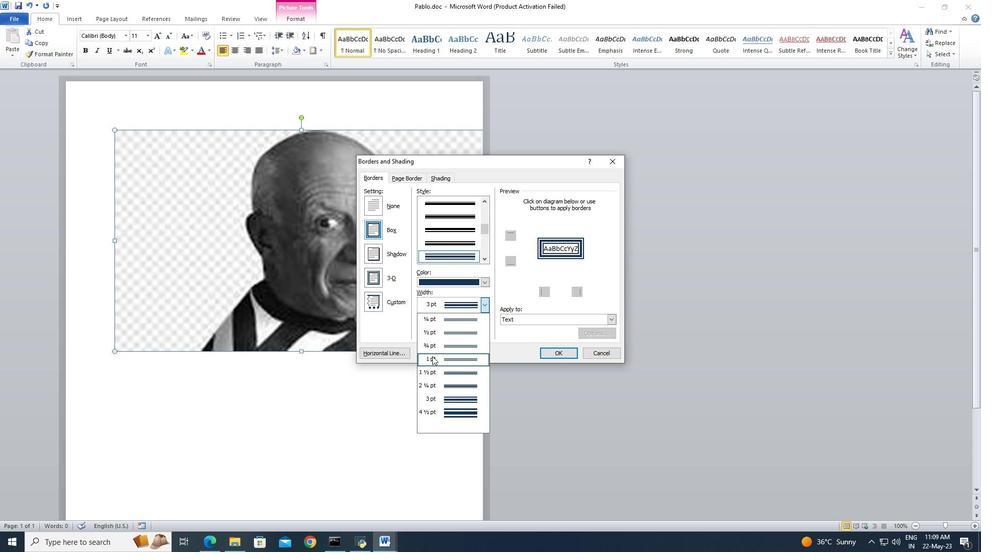 
Action: Mouse moved to (566, 354)
Screenshot: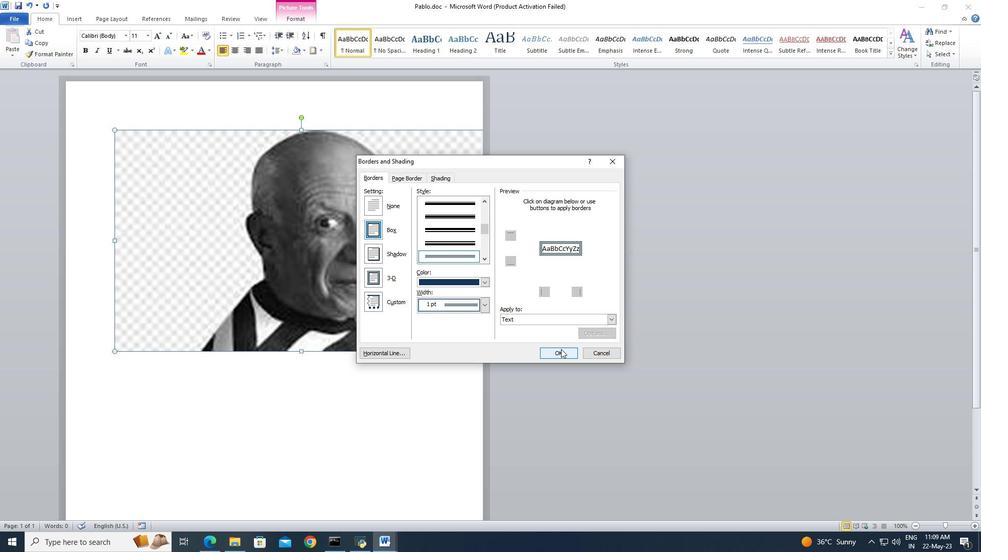 
Action: Mouse pressed left at (566, 354)
Screenshot: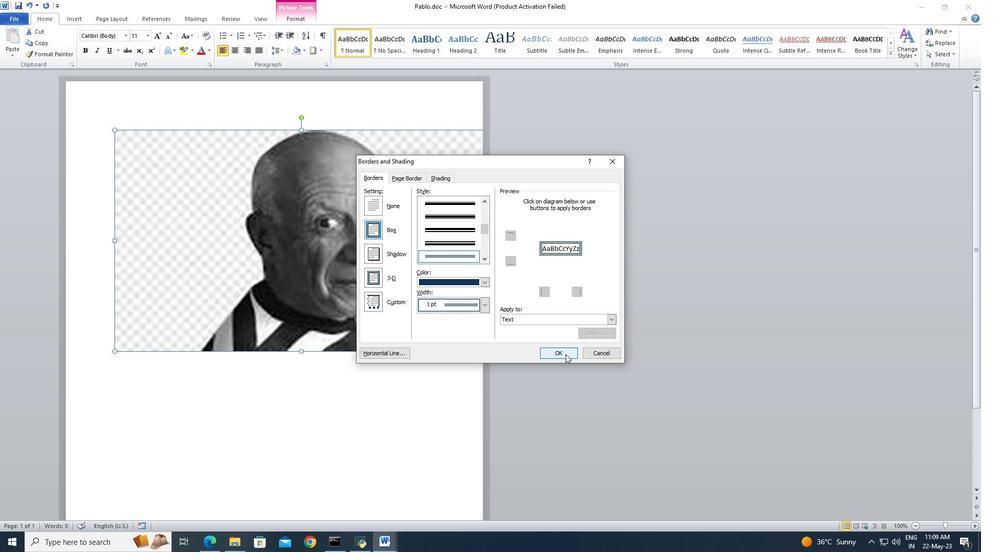 
Action: Mouse moved to (460, 333)
Screenshot: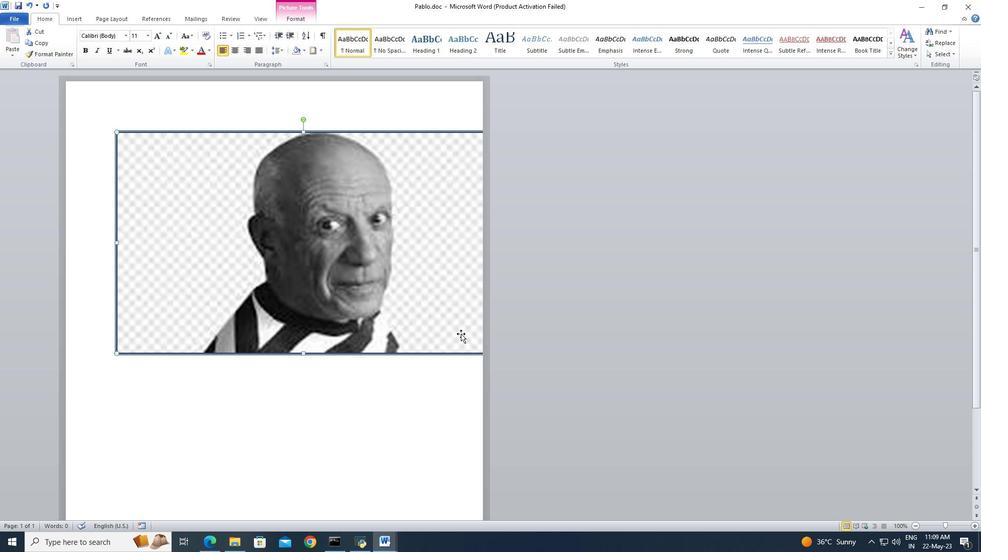 
